 Task: Find connections with filter location Szentes with filter topic #Genderwith filter profile language Potuguese with filter current company YourStory Media with filter school Sagar Group (SIRT Bhopal) | Sagar Group of Institutions with filter industry Subdivision of Land with filter service category Product Marketing with filter keywords title Sales Associate
Action: Mouse moved to (481, 58)
Screenshot: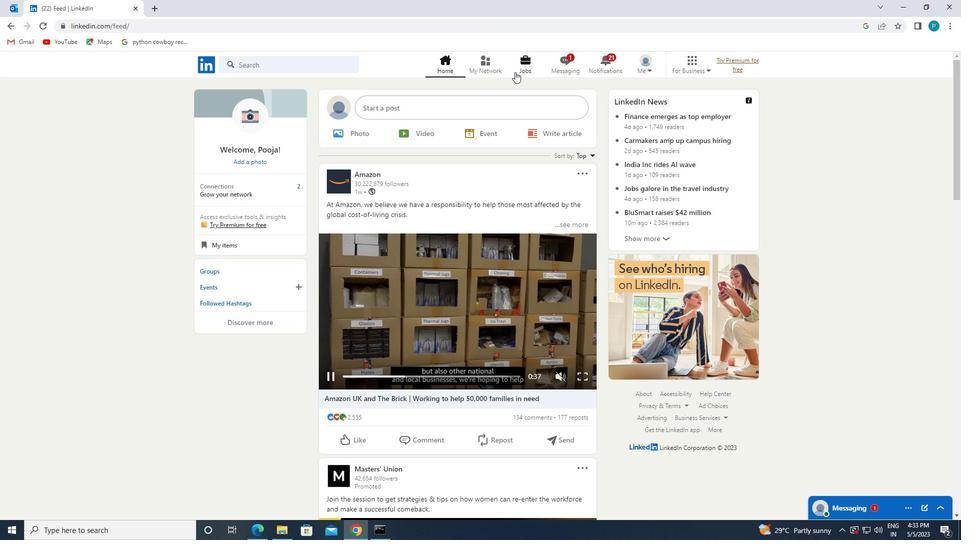 
Action: Mouse pressed left at (481, 58)
Screenshot: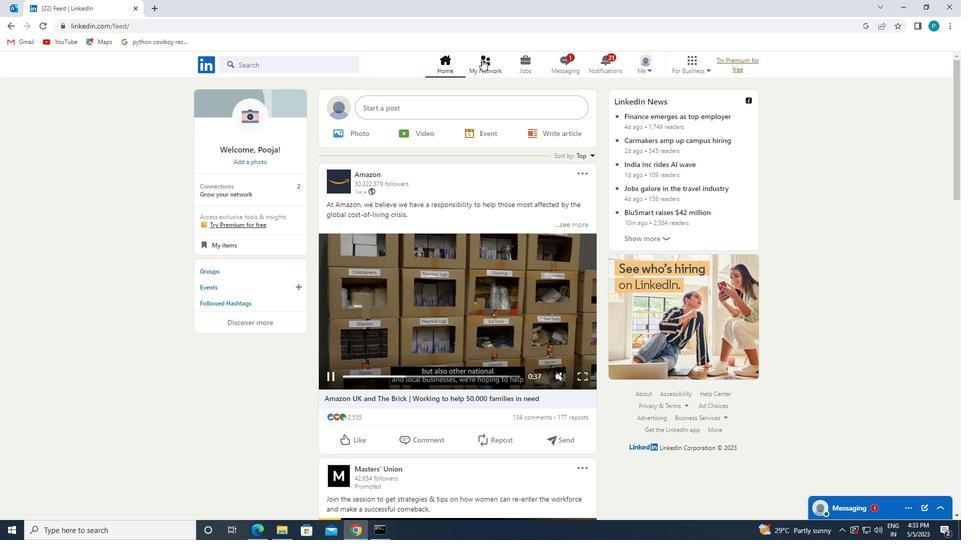 
Action: Mouse moved to (300, 113)
Screenshot: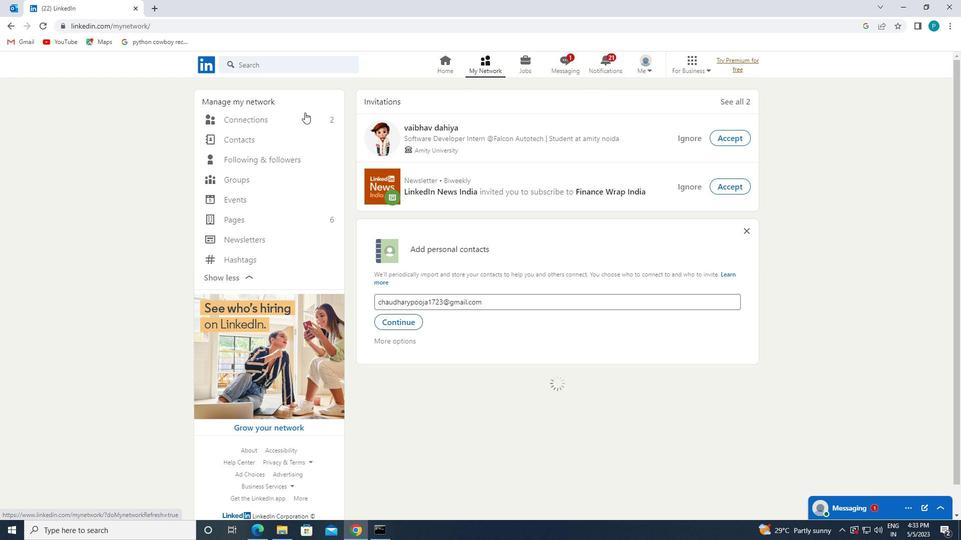 
Action: Mouse pressed left at (300, 113)
Screenshot: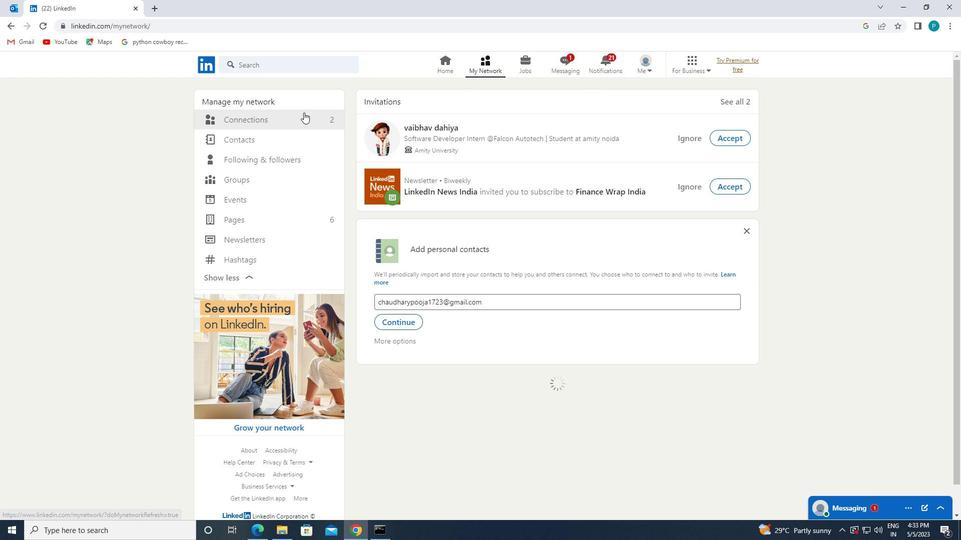 
Action: Mouse moved to (537, 120)
Screenshot: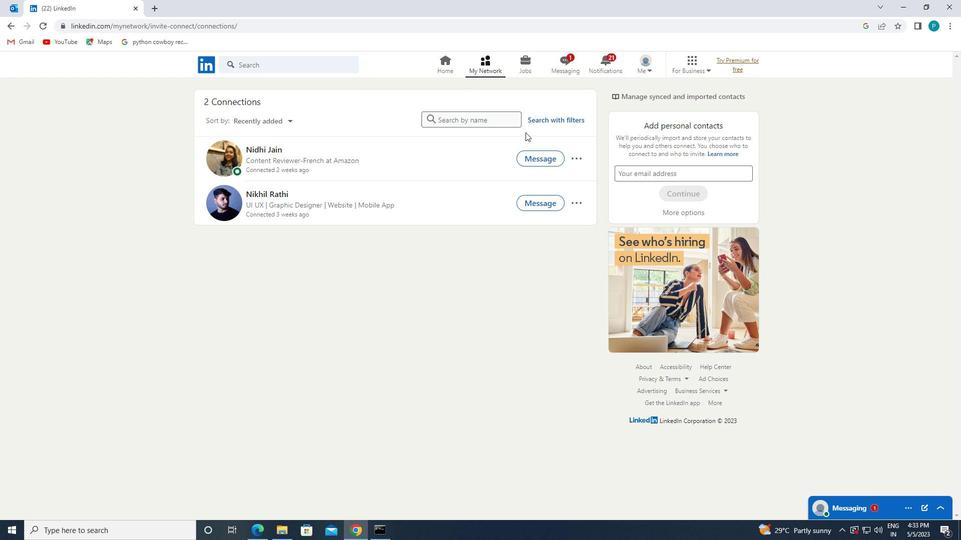 
Action: Mouse pressed left at (537, 120)
Screenshot: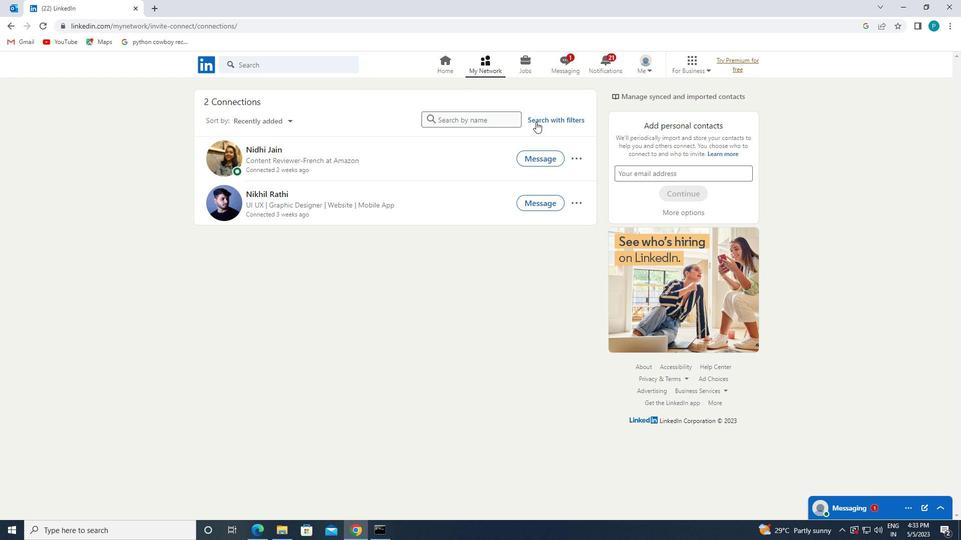 
Action: Mouse moved to (509, 91)
Screenshot: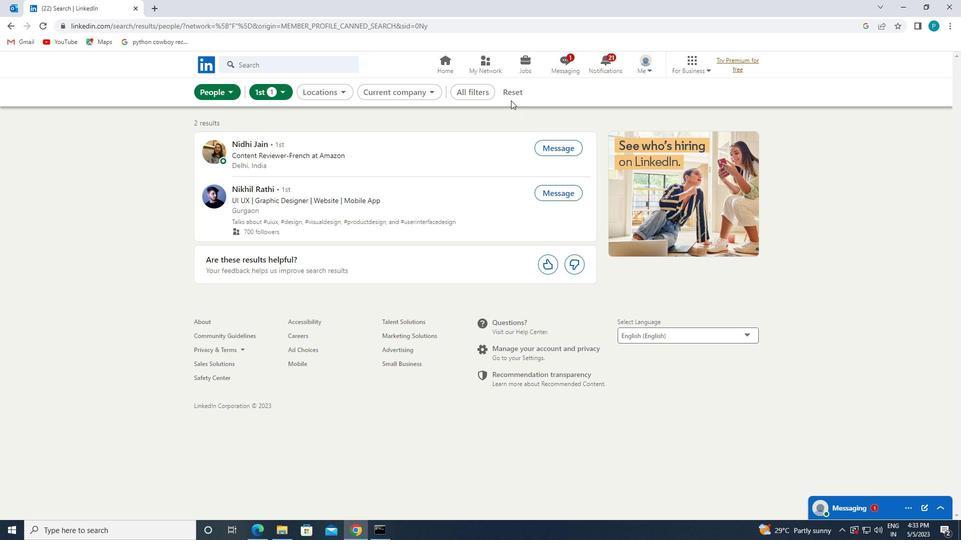 
Action: Mouse pressed left at (509, 91)
Screenshot: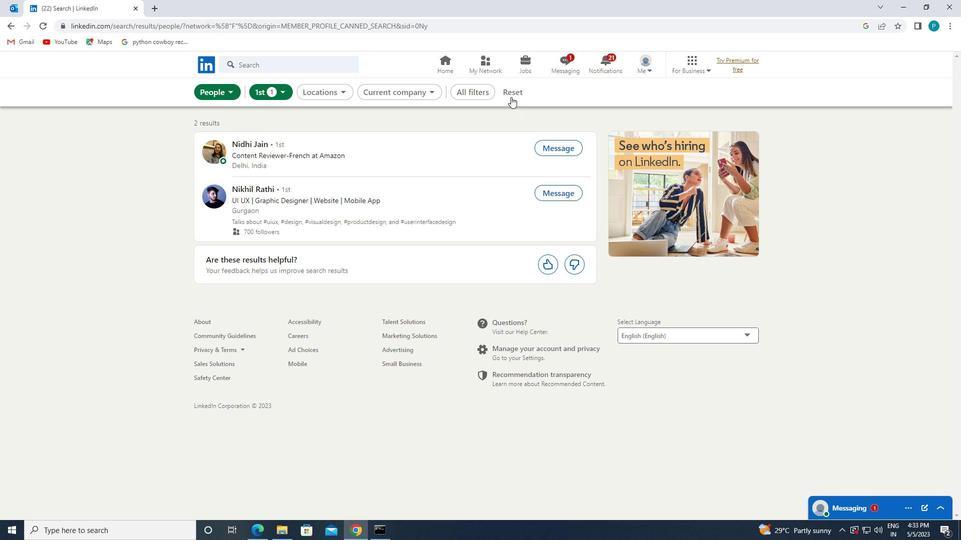 
Action: Mouse moved to (500, 88)
Screenshot: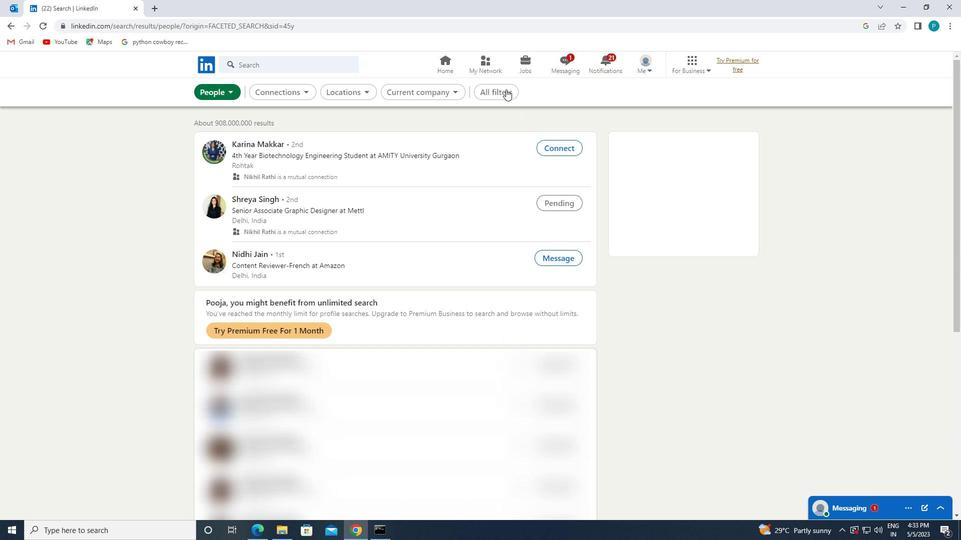 
Action: Mouse pressed left at (500, 88)
Screenshot: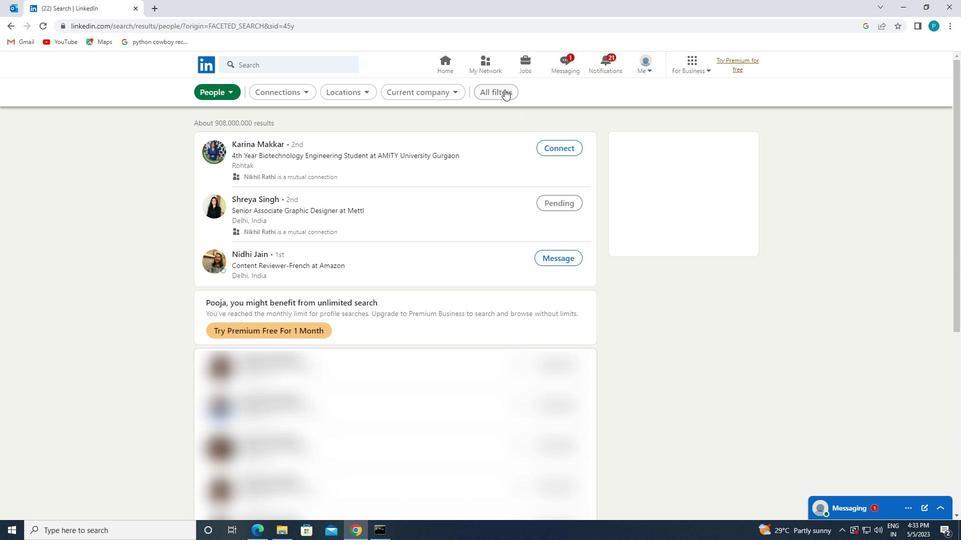 
Action: Mouse moved to (867, 386)
Screenshot: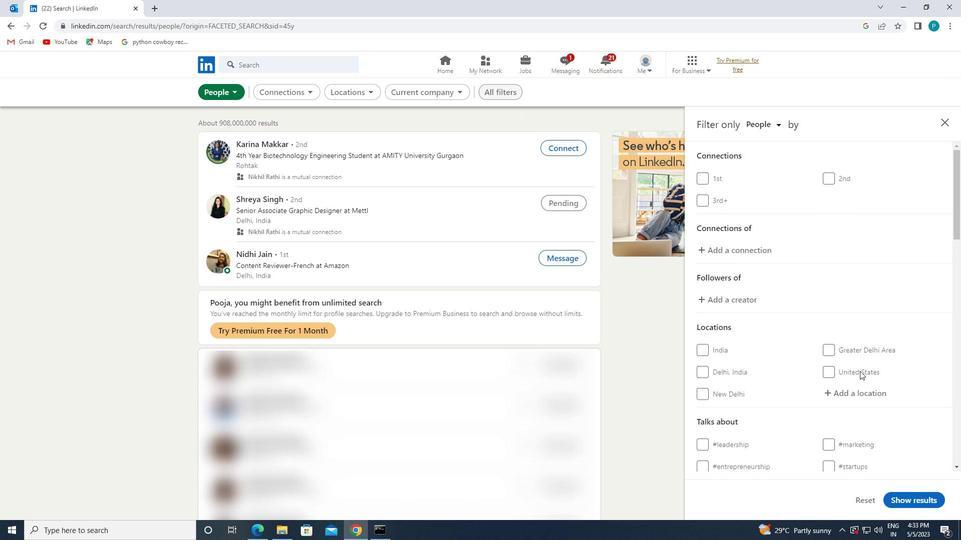 
Action: Mouse scrolled (867, 386) with delta (0, 0)
Screenshot: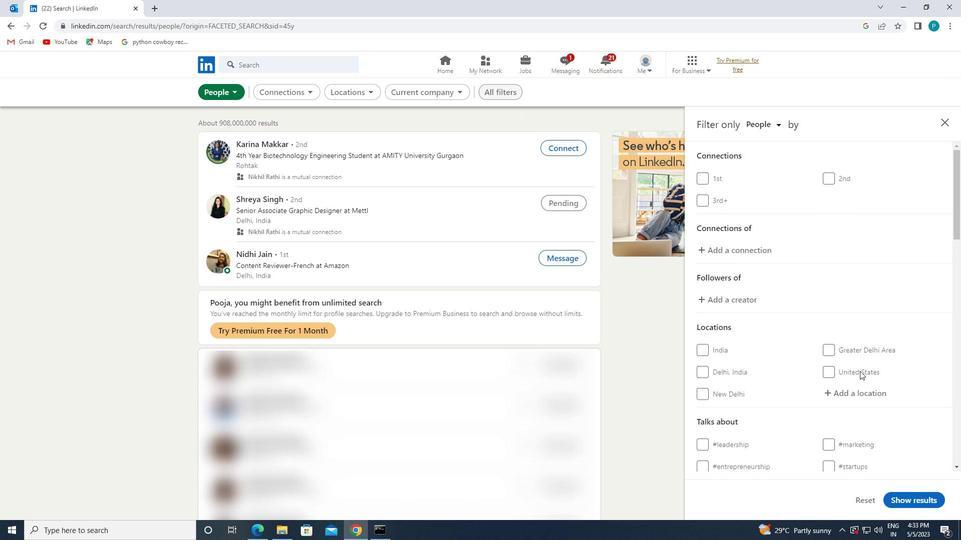 
Action: Mouse moved to (868, 387)
Screenshot: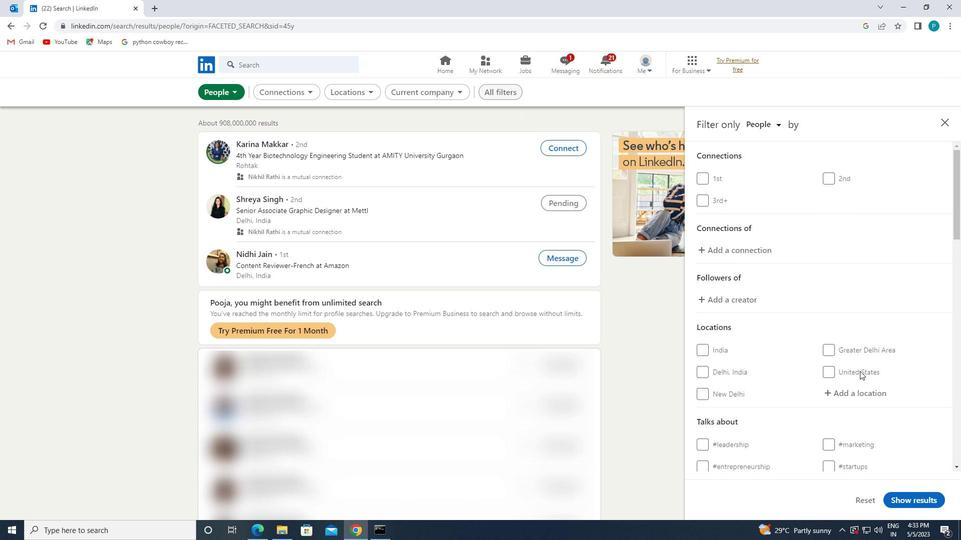 
Action: Mouse scrolled (868, 386) with delta (0, 0)
Screenshot: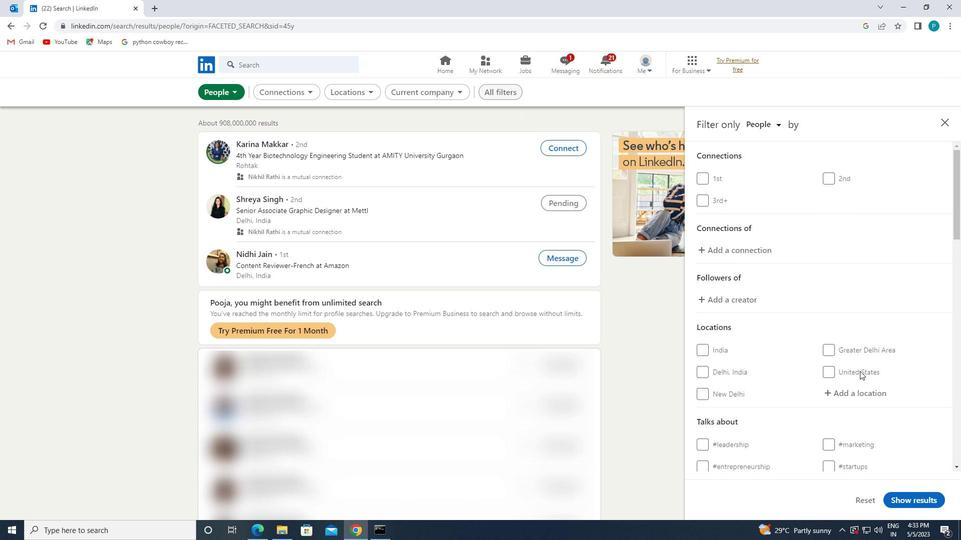 
Action: Mouse scrolled (868, 386) with delta (0, 0)
Screenshot: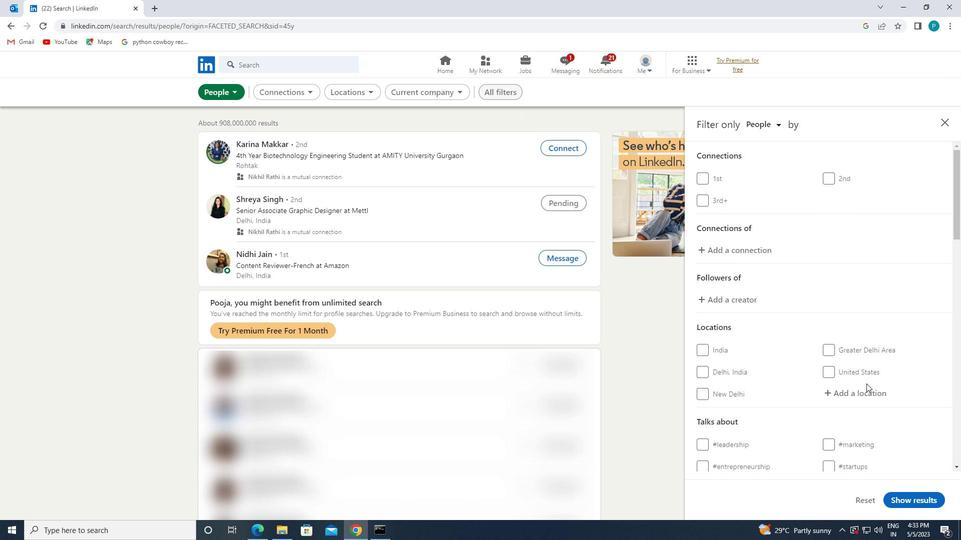 
Action: Mouse moved to (837, 242)
Screenshot: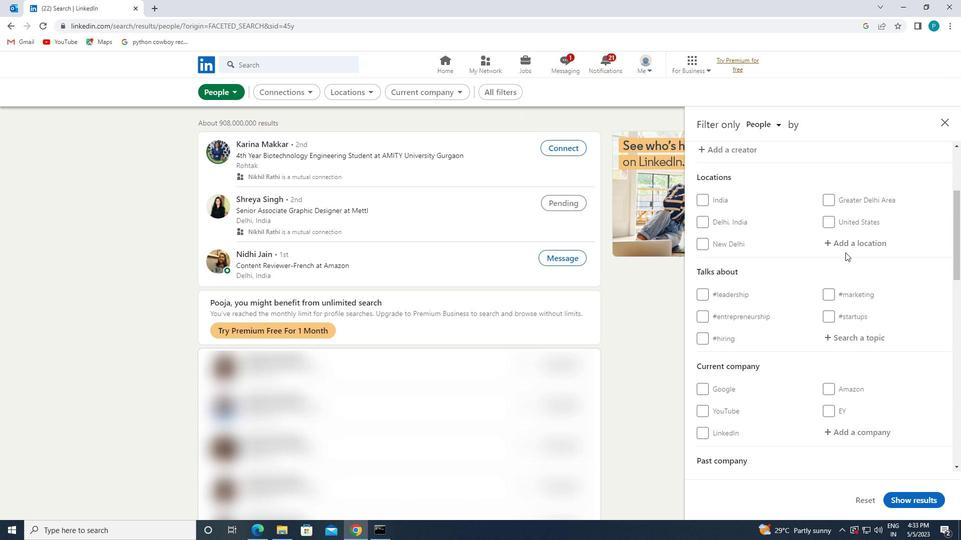 
Action: Mouse pressed left at (837, 242)
Screenshot: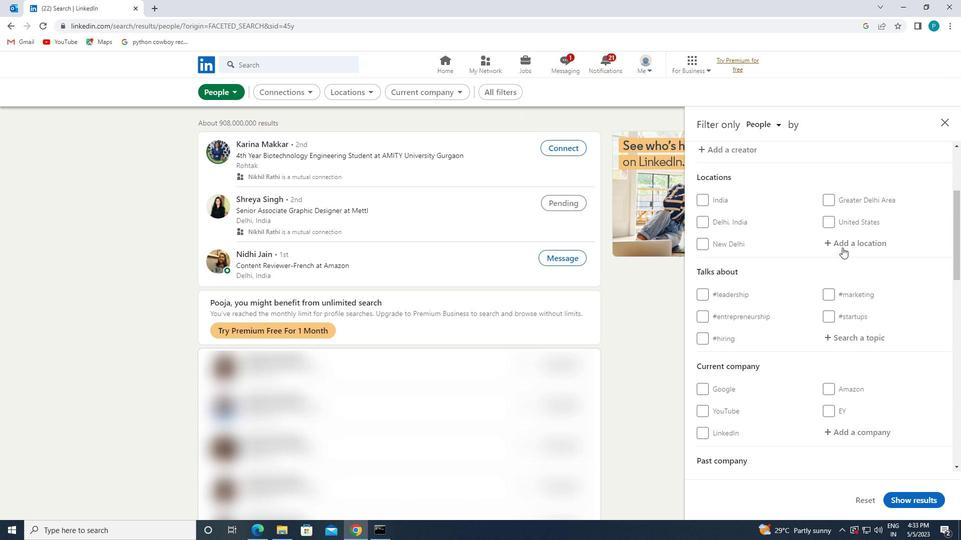 
Action: Mouse moved to (837, 242)
Screenshot: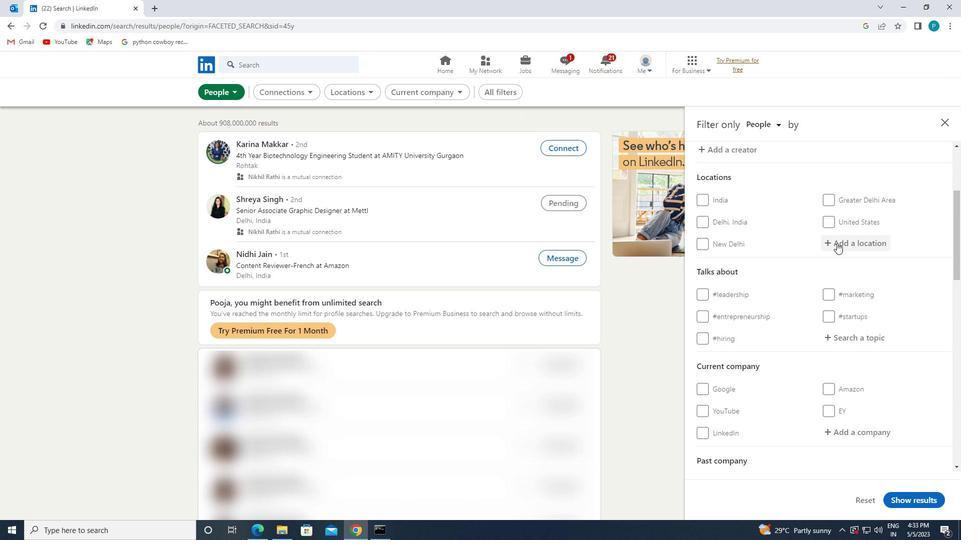 
Action: Key pressed <Key.caps_lock>s<Key.caps_lock>zentes
Screenshot: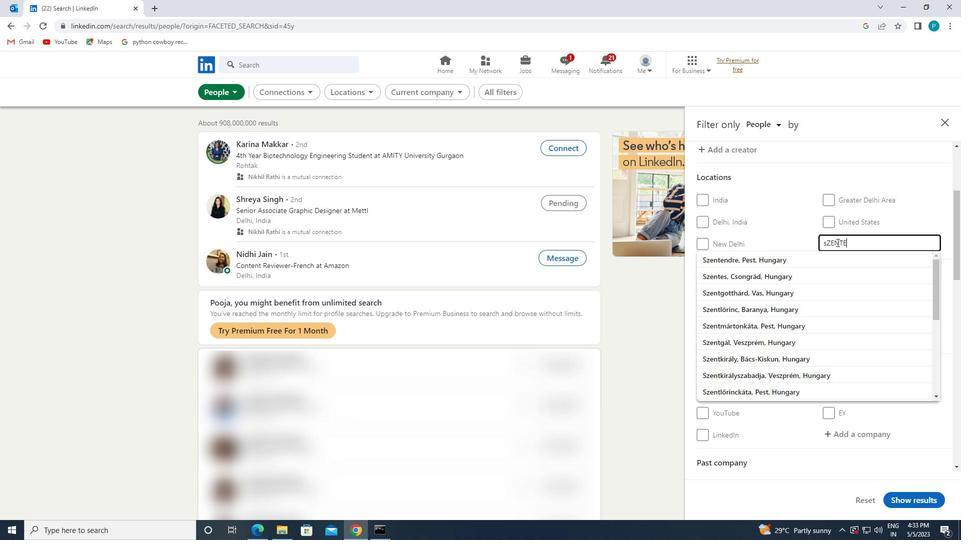 
Action: Mouse moved to (859, 263)
Screenshot: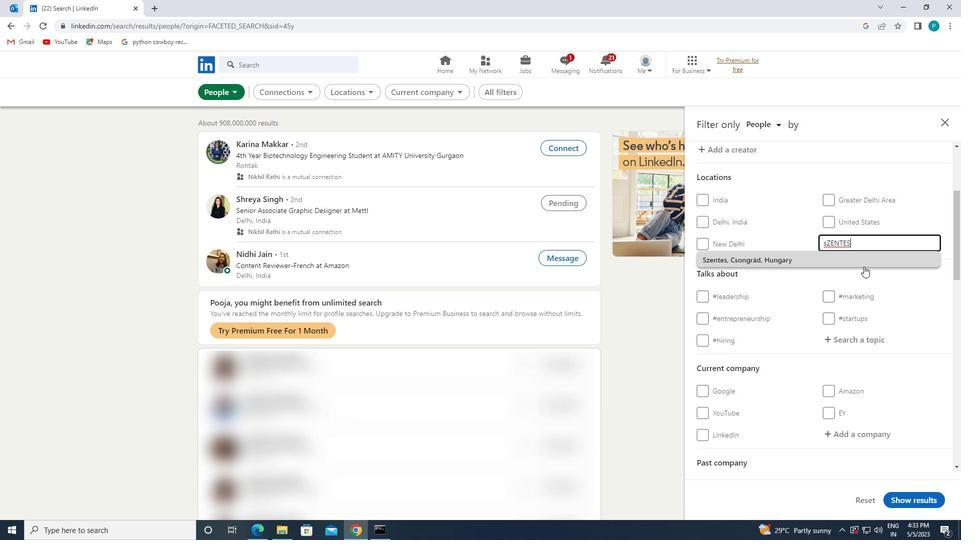 
Action: Mouse pressed left at (859, 263)
Screenshot: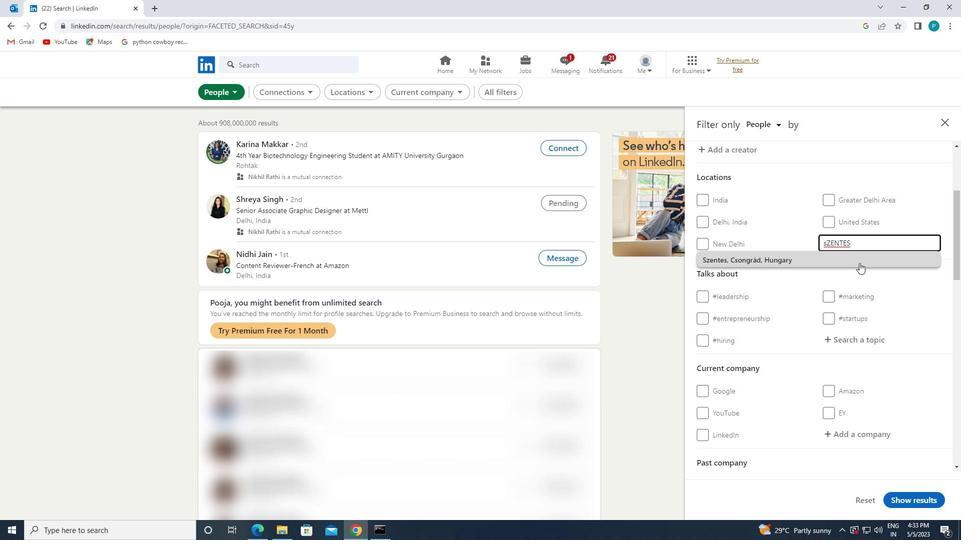 
Action: Mouse moved to (863, 274)
Screenshot: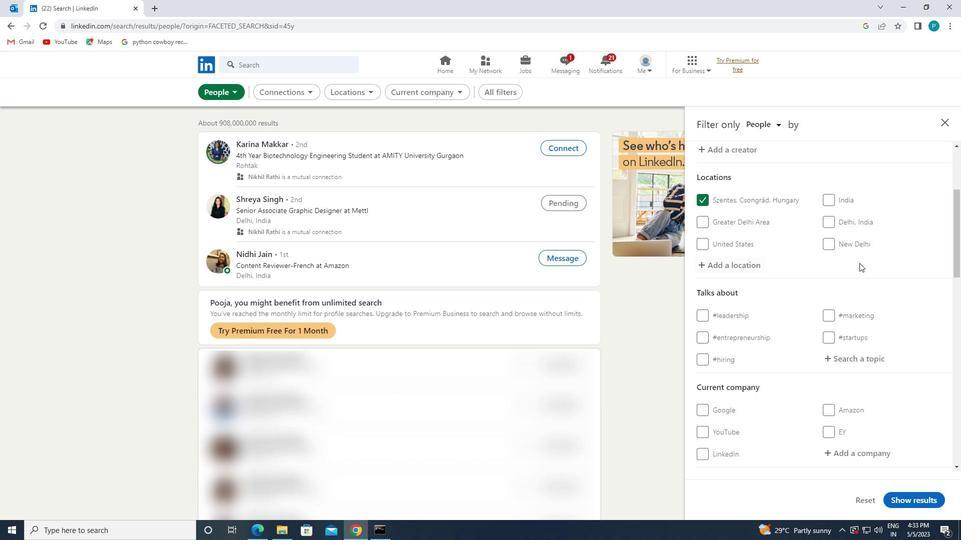 
Action: Mouse scrolled (863, 273) with delta (0, 0)
Screenshot: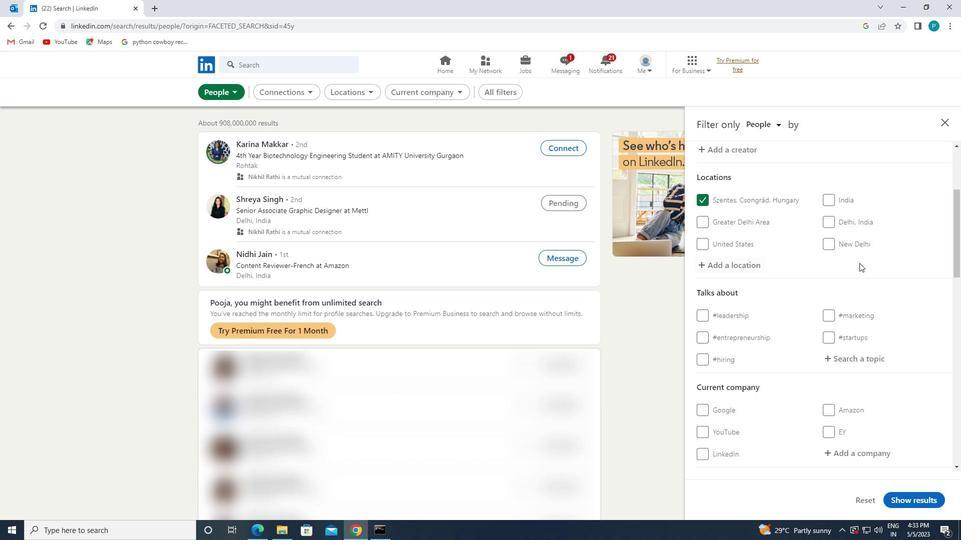 
Action: Mouse moved to (864, 274)
Screenshot: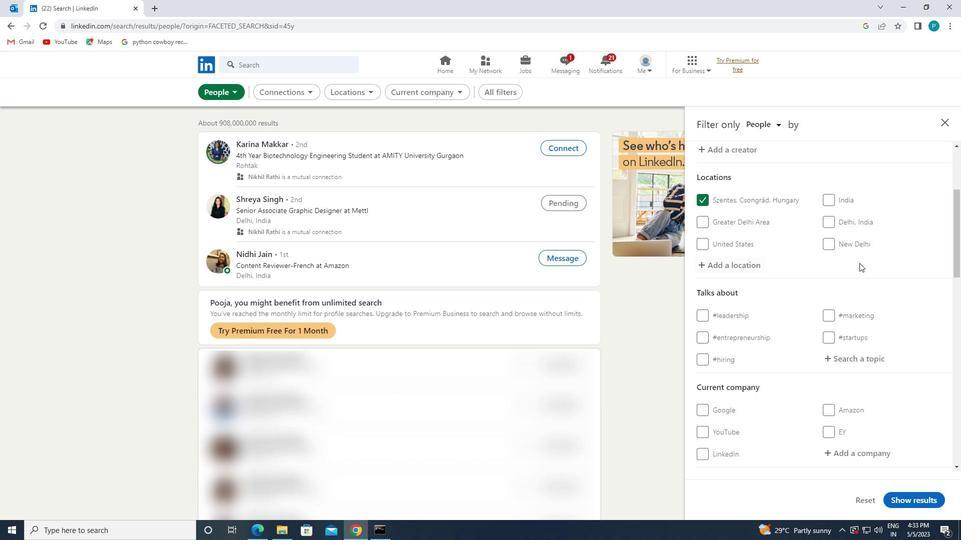 
Action: Mouse scrolled (864, 274) with delta (0, 0)
Screenshot: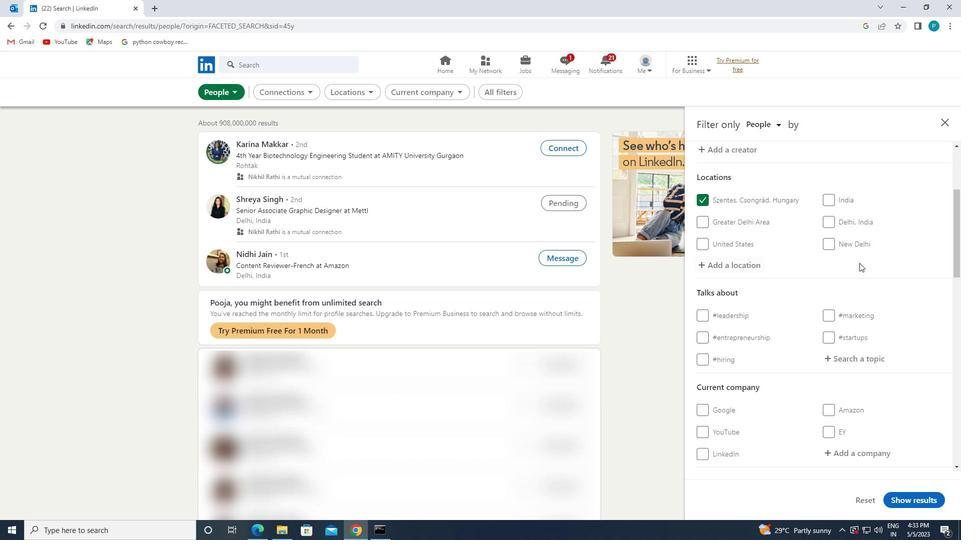
Action: Mouse moved to (864, 275)
Screenshot: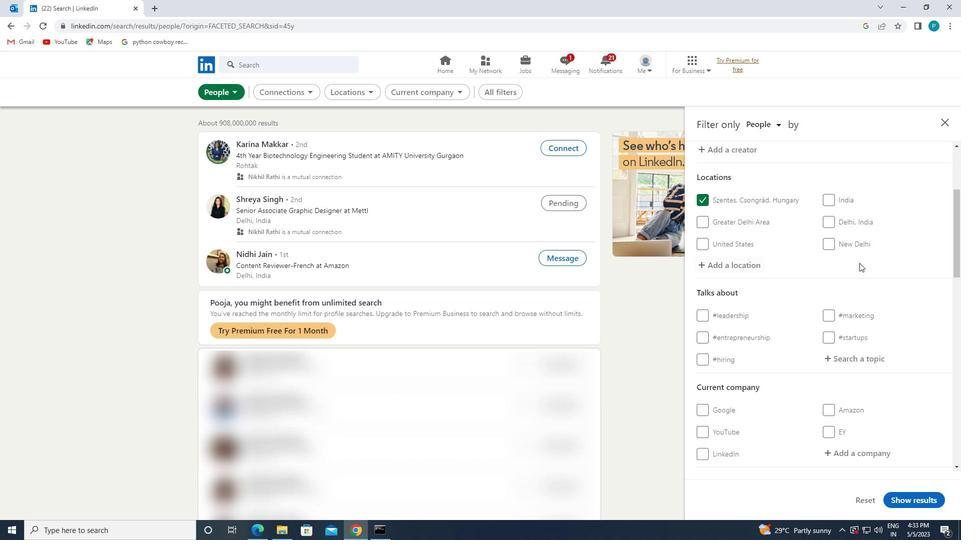 
Action: Mouse scrolled (864, 274) with delta (0, 0)
Screenshot: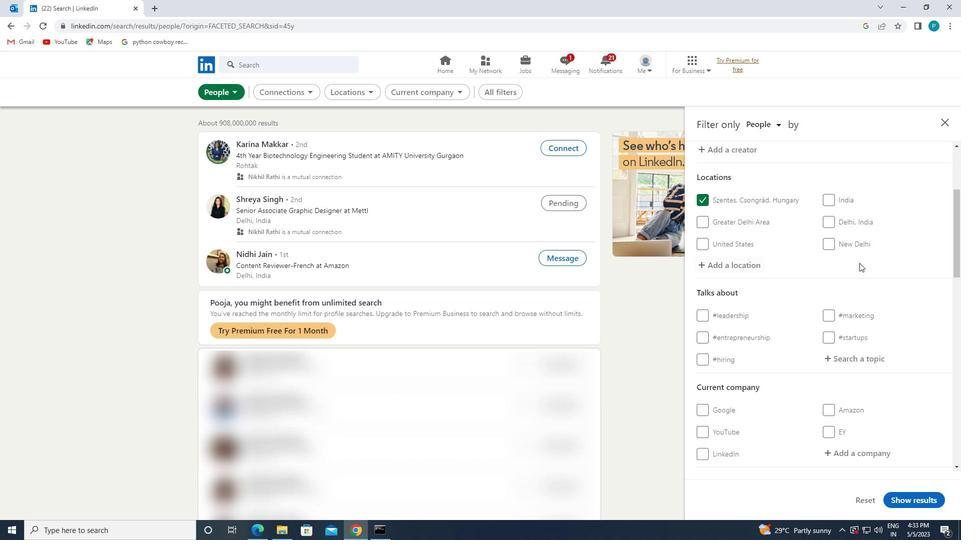 
Action: Mouse moved to (838, 213)
Screenshot: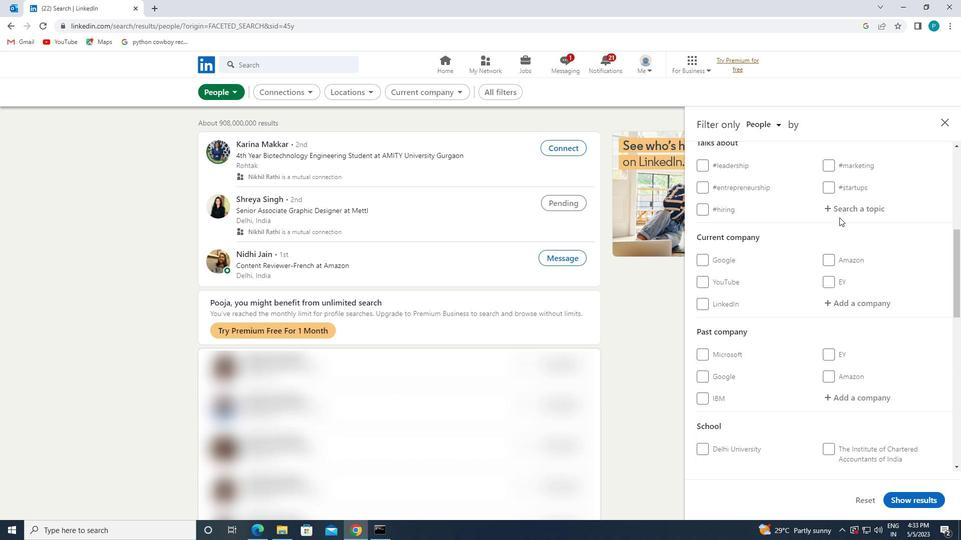 
Action: Mouse pressed left at (838, 213)
Screenshot: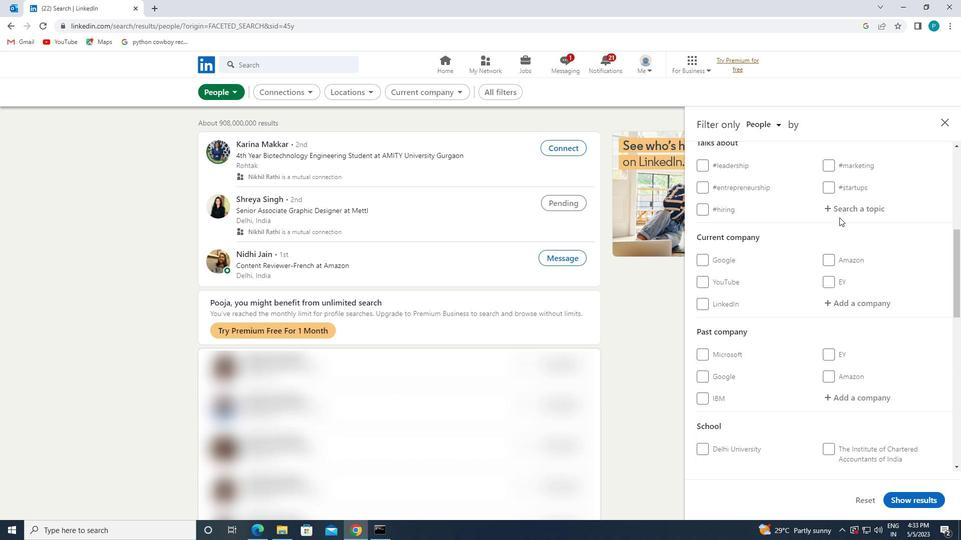 
Action: Key pressed <Key.shift>#<Key.caps_lock>G<Key.caps_lock>ENDER
Screenshot: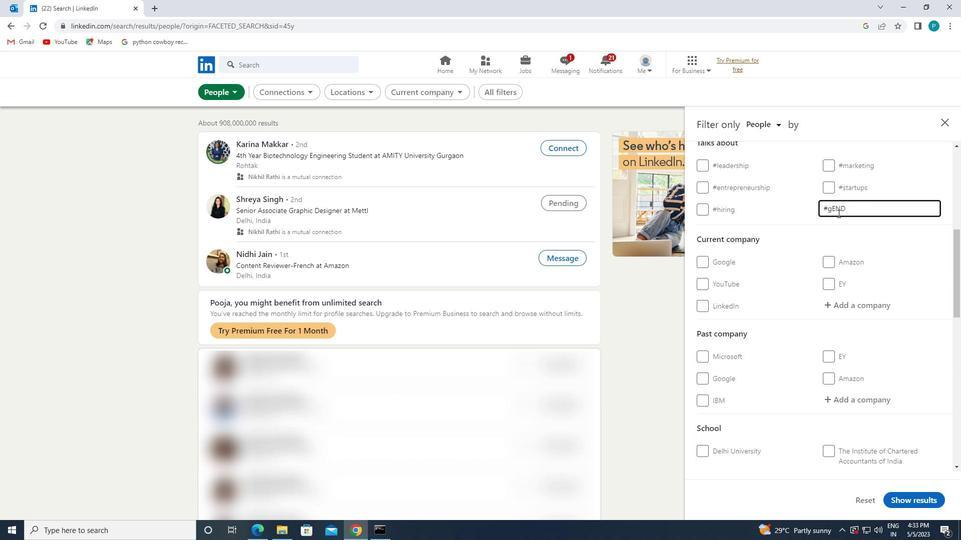 
Action: Mouse moved to (855, 218)
Screenshot: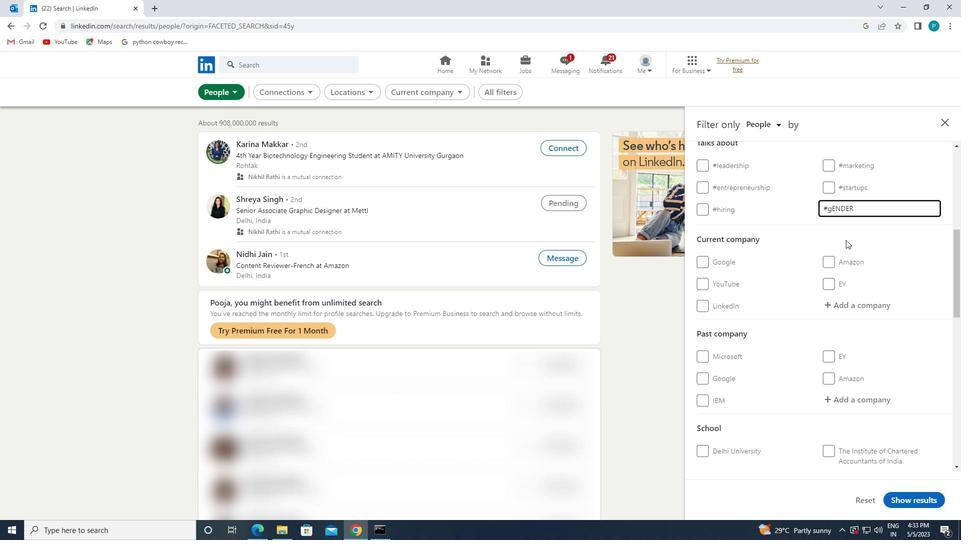 
Action: Key pressed <Key.backspace><Key.backspace><Key.backspace><Key.backspace><Key.backspace><Key.backspace>G<Key.caps_lock>ENDER
Screenshot: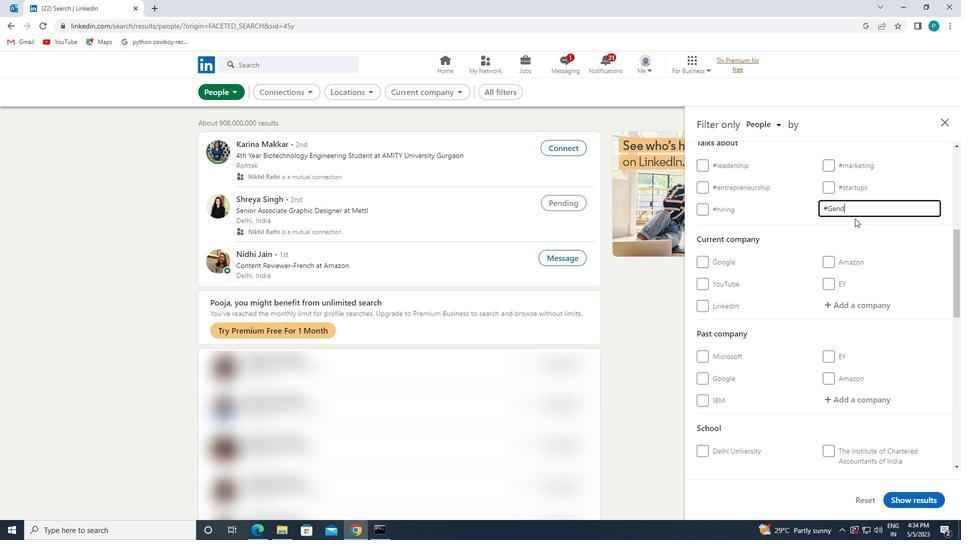 
Action: Mouse moved to (856, 223)
Screenshot: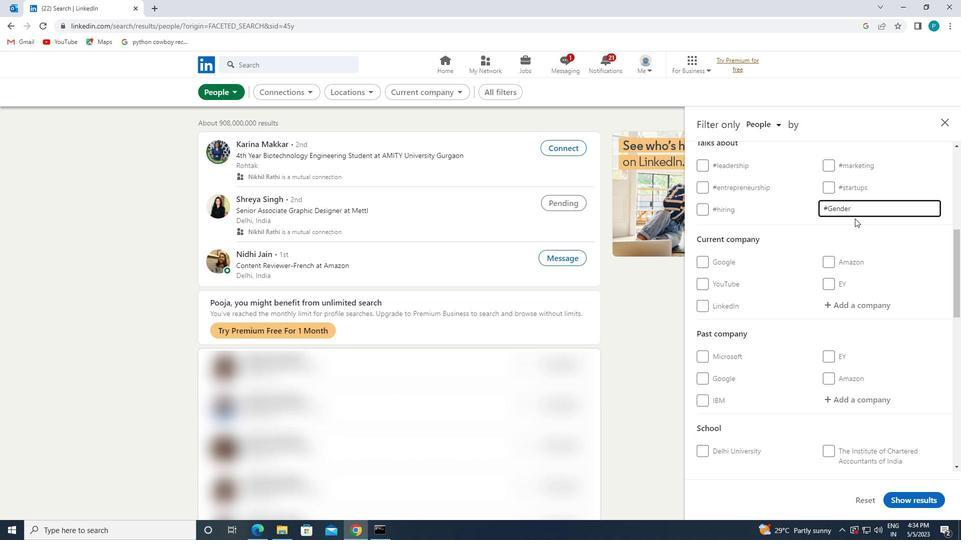 
Action: Mouse scrolled (856, 223) with delta (0, 0)
Screenshot: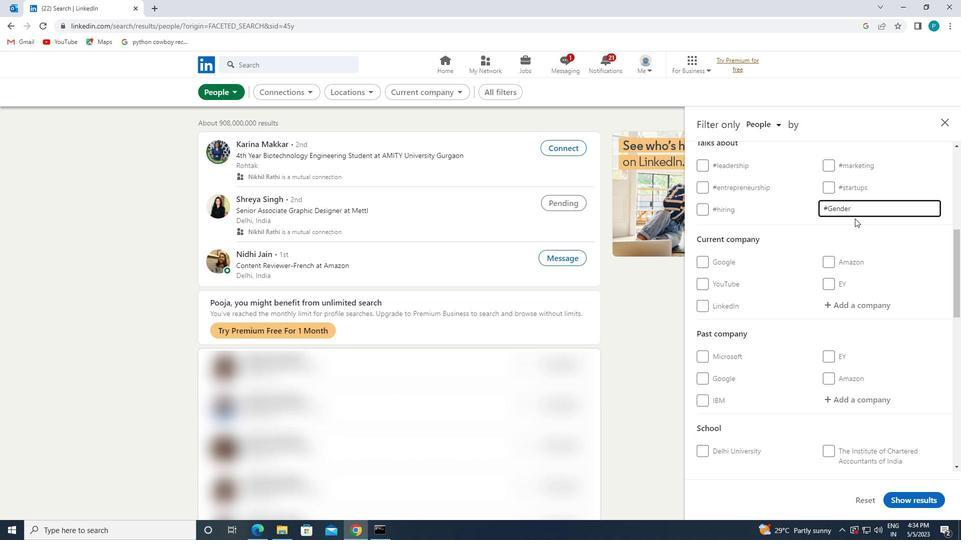 
Action: Mouse moved to (856, 228)
Screenshot: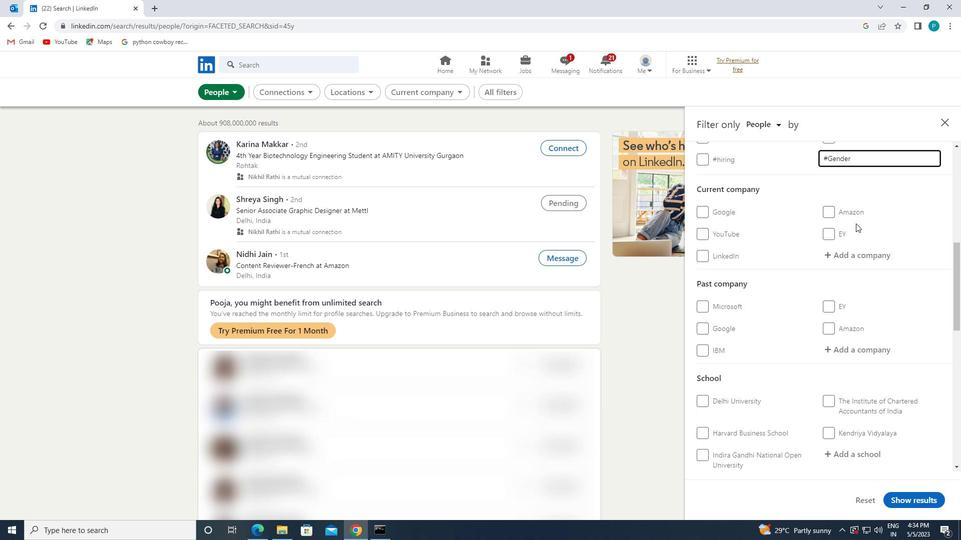 
Action: Mouse scrolled (856, 228) with delta (0, 0)
Screenshot: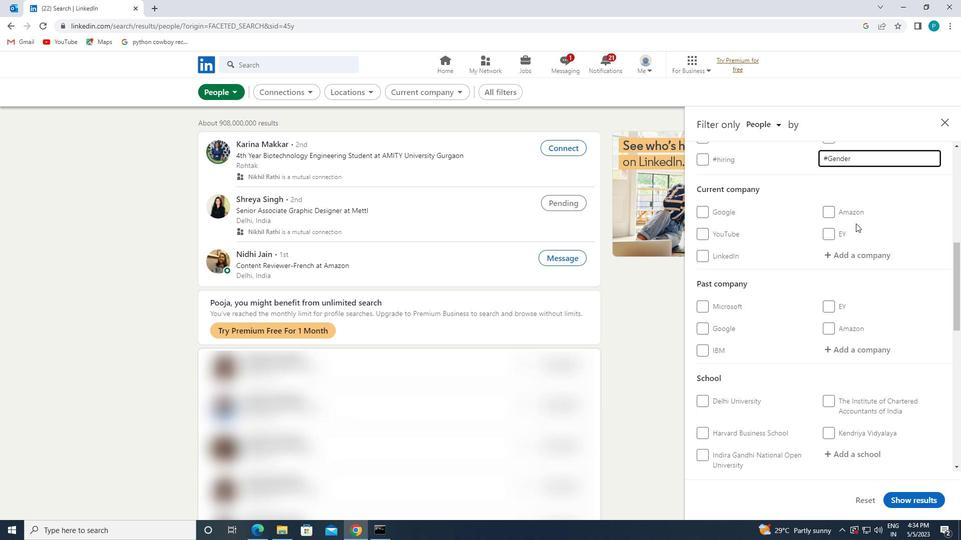 
Action: Mouse scrolled (856, 228) with delta (0, 0)
Screenshot: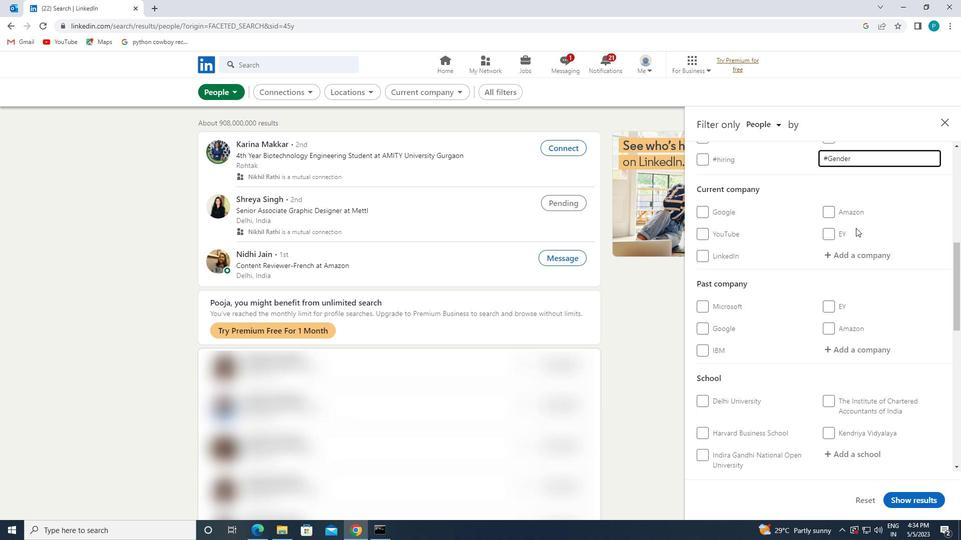 
Action: Mouse moved to (852, 273)
Screenshot: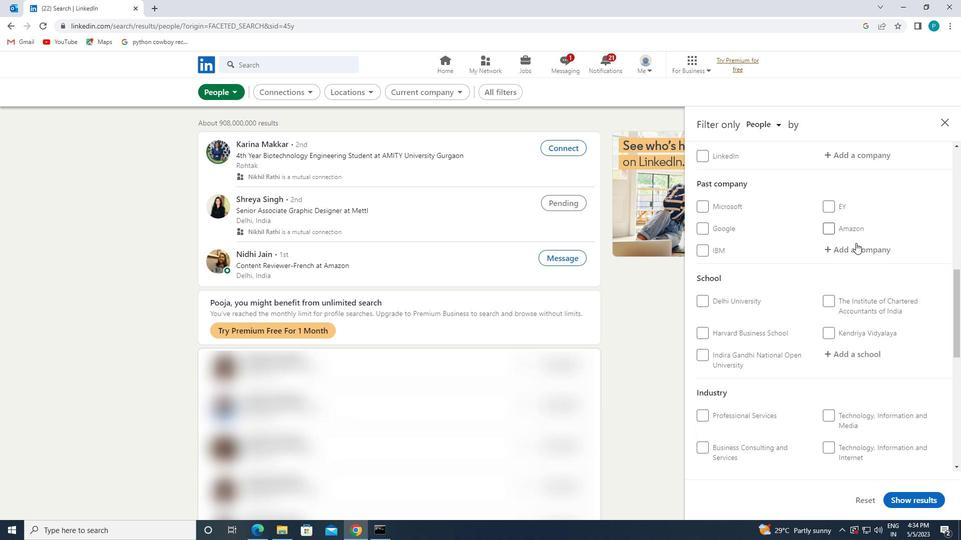 
Action: Mouse scrolled (852, 273) with delta (0, 0)
Screenshot: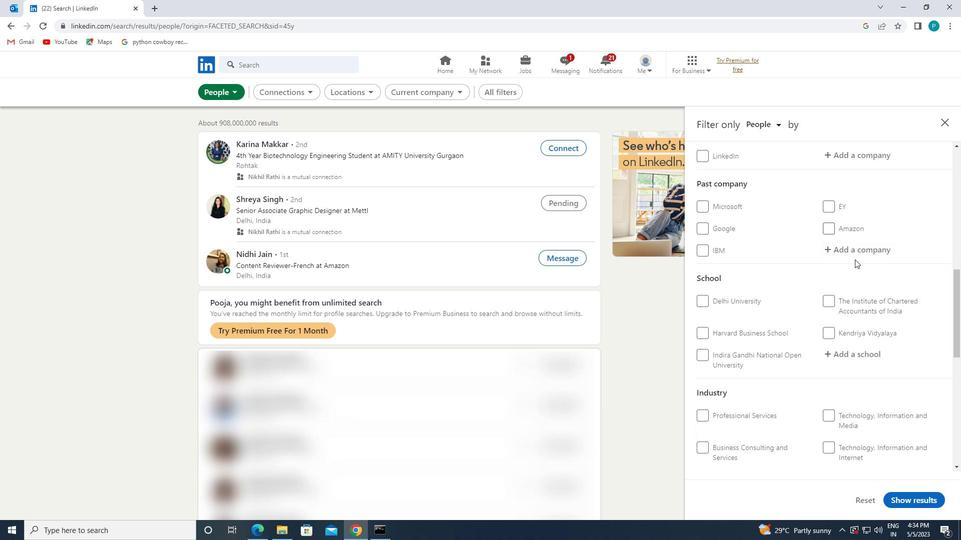 
Action: Mouse moved to (823, 329)
Screenshot: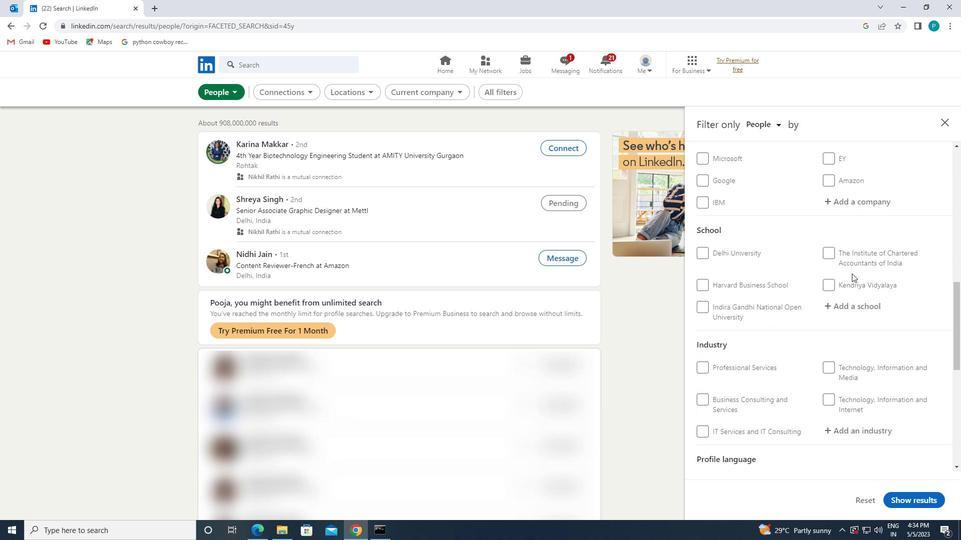 
Action: Mouse scrolled (823, 328) with delta (0, 0)
Screenshot: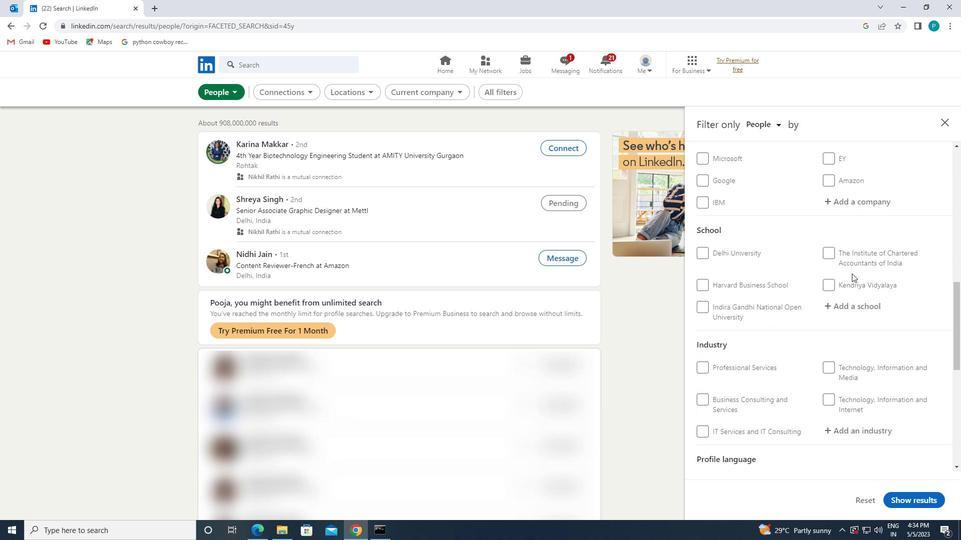 
Action: Mouse moved to (823, 329)
Screenshot: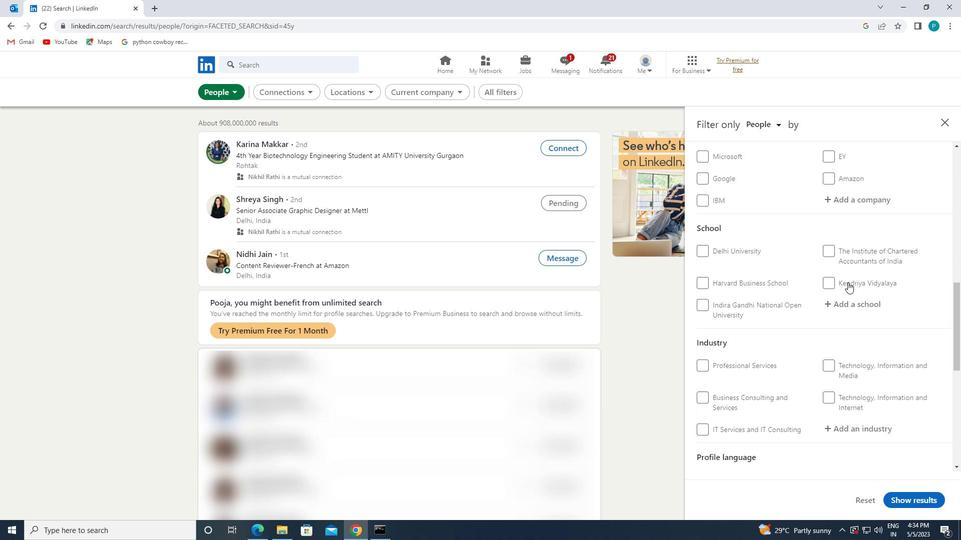 
Action: Mouse scrolled (823, 329) with delta (0, 0)
Screenshot: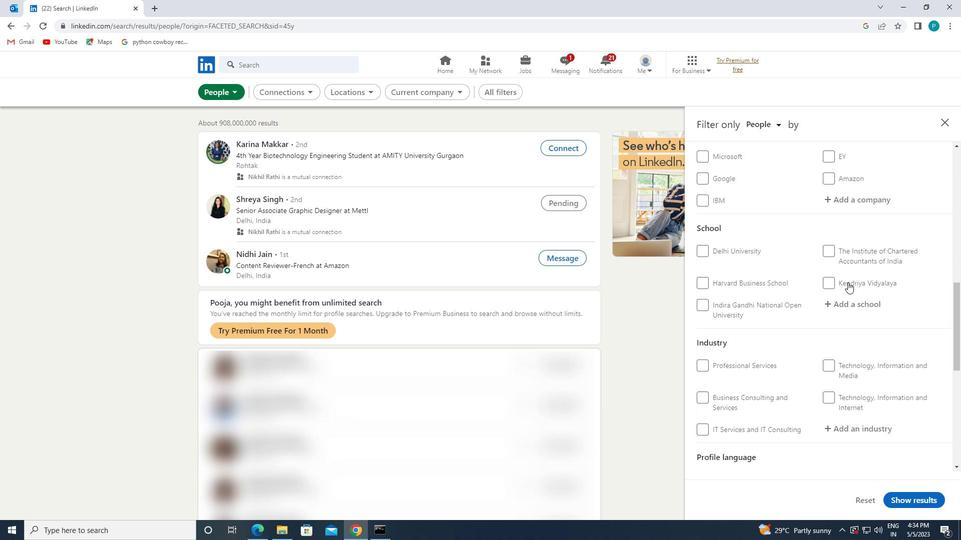 
Action: Mouse scrolled (823, 329) with delta (0, 0)
Screenshot: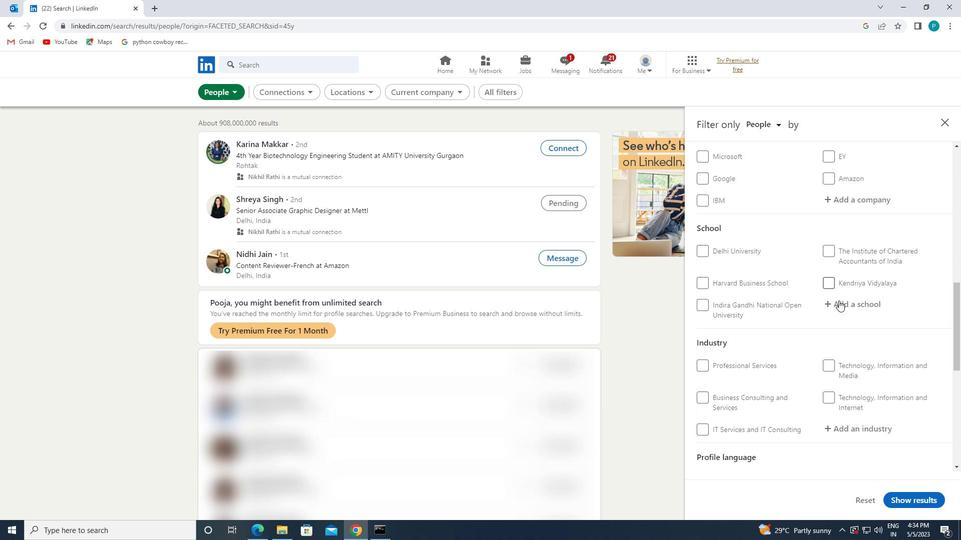 
Action: Mouse moved to (853, 348)
Screenshot: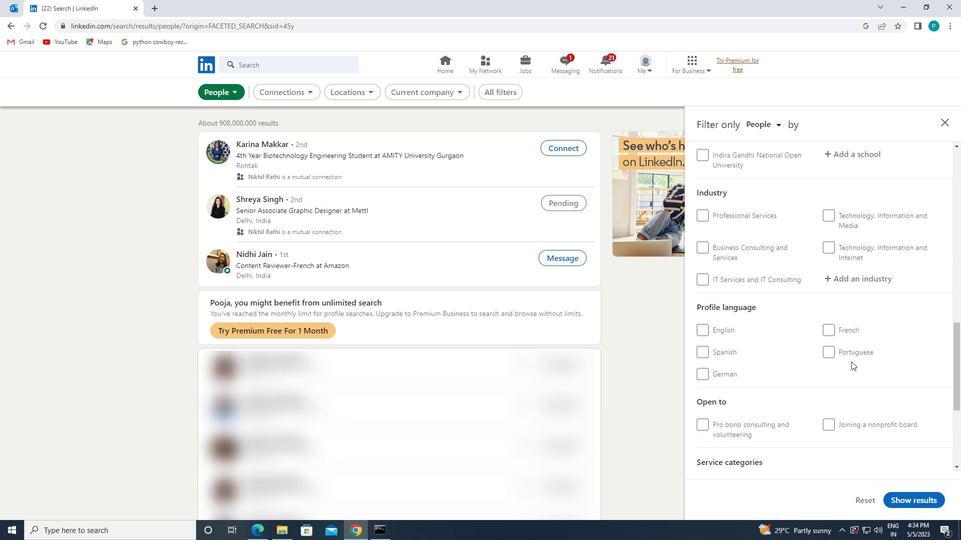 
Action: Mouse pressed left at (853, 348)
Screenshot: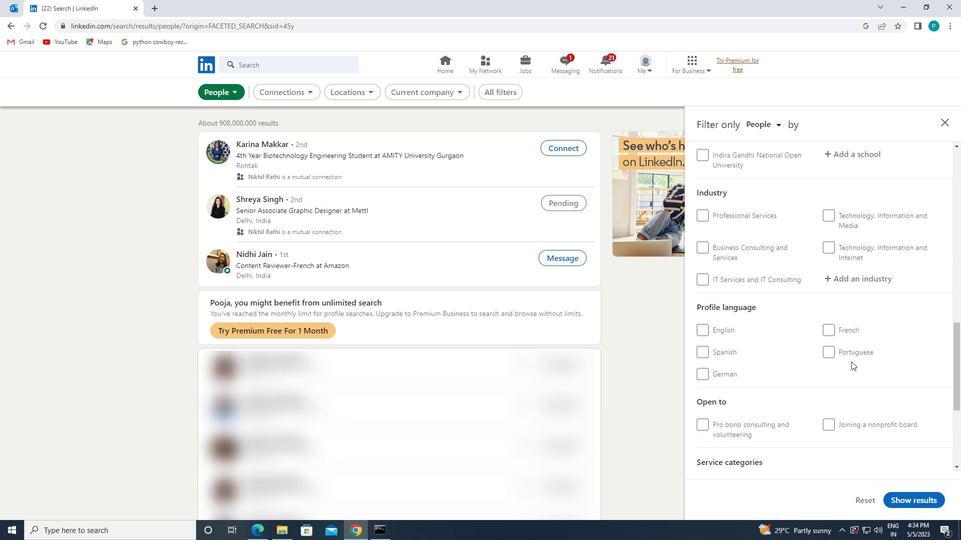 
Action: Mouse moved to (861, 320)
Screenshot: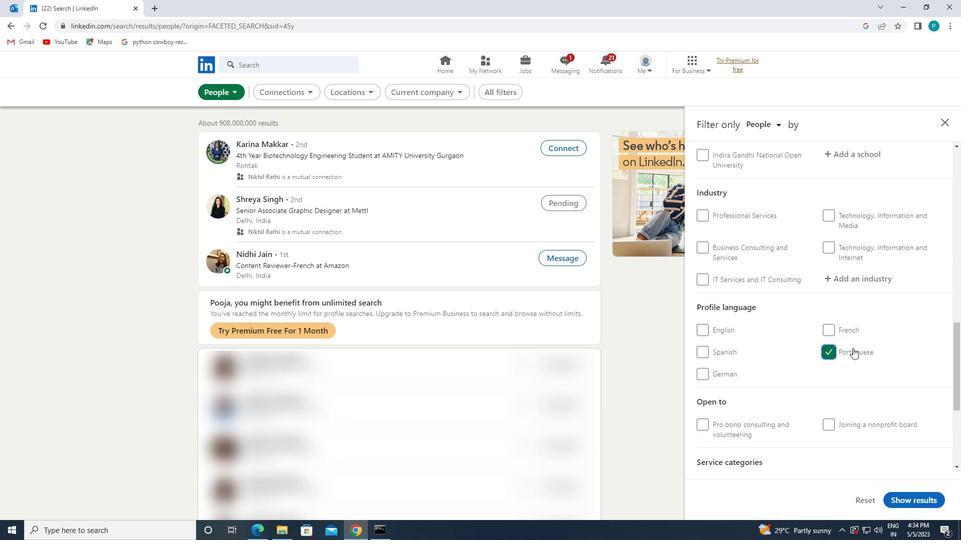 
Action: Mouse scrolled (861, 320) with delta (0, 0)
Screenshot: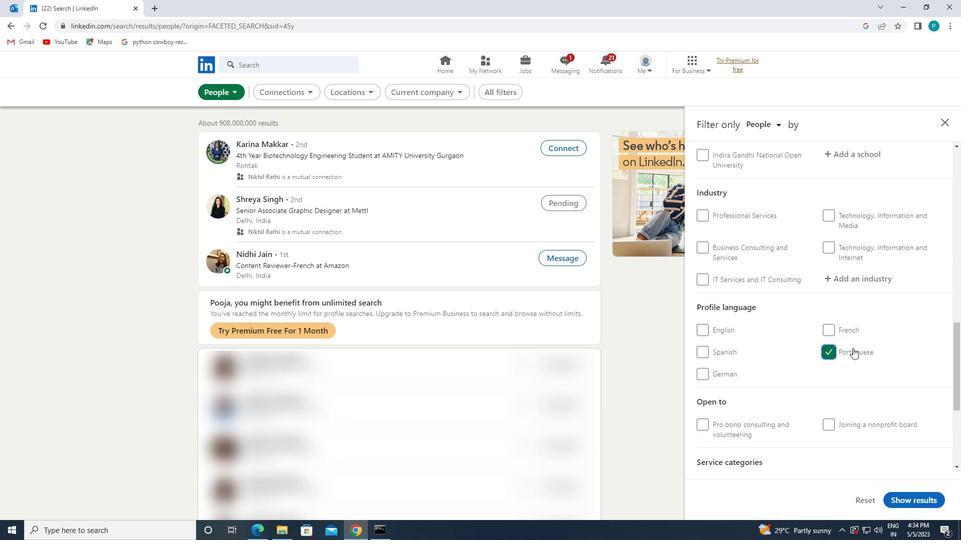 
Action: Mouse moved to (861, 318)
Screenshot: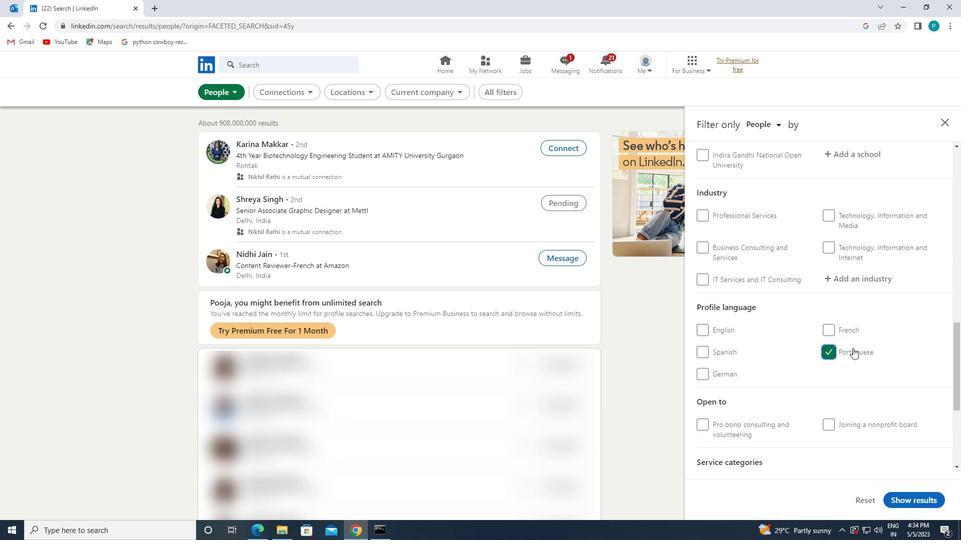 
Action: Mouse scrolled (861, 319) with delta (0, 0)
Screenshot: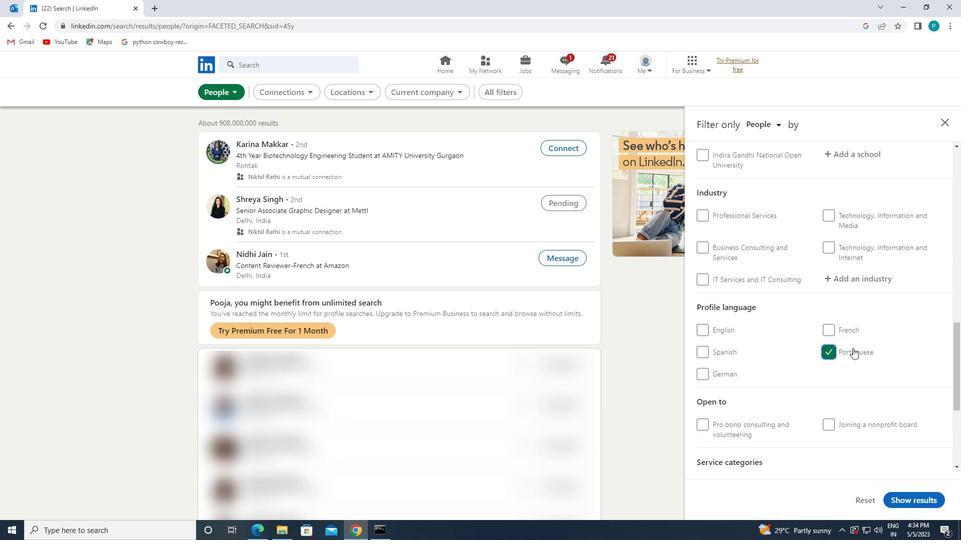 
Action: Mouse moved to (861, 313)
Screenshot: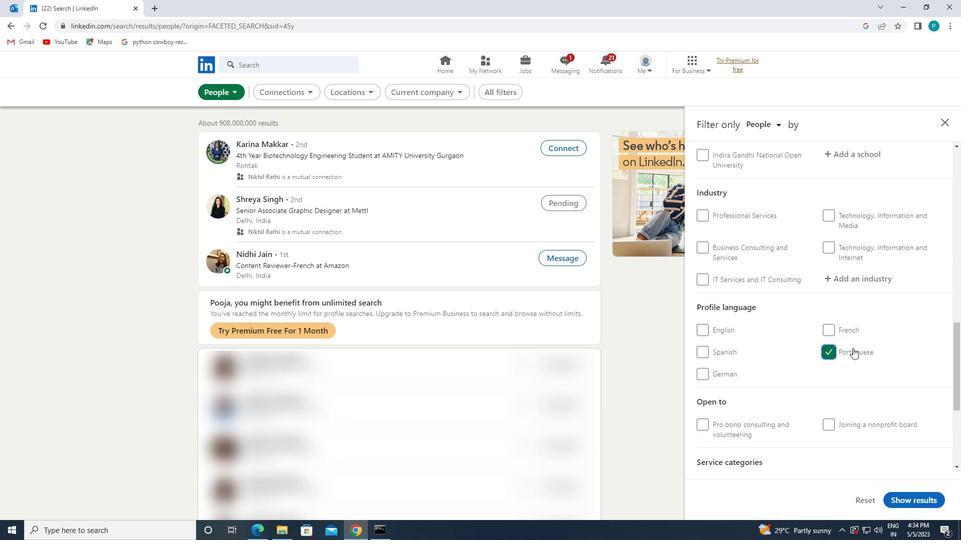 
Action: Mouse scrolled (861, 314) with delta (0, 0)
Screenshot: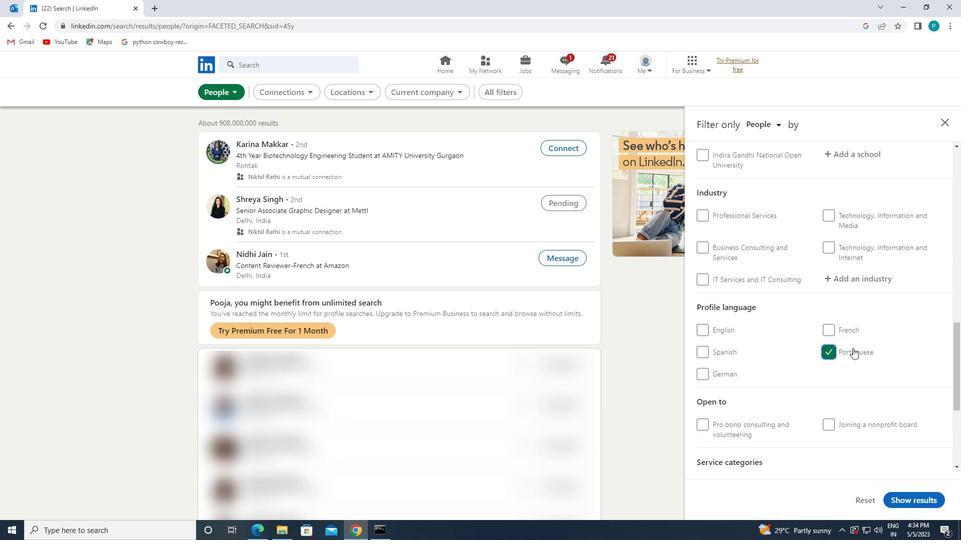 
Action: Mouse moved to (865, 283)
Screenshot: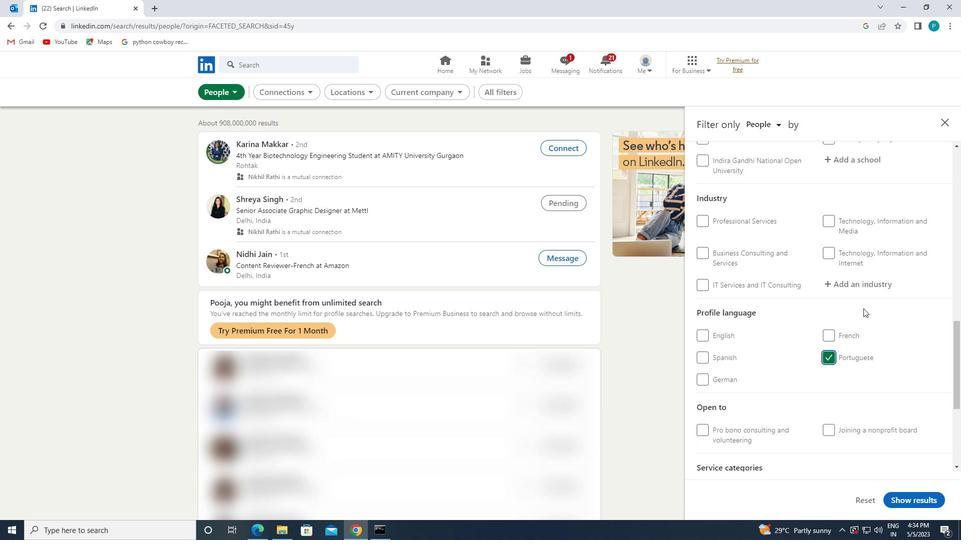 
Action: Mouse scrolled (865, 284) with delta (0, 0)
Screenshot: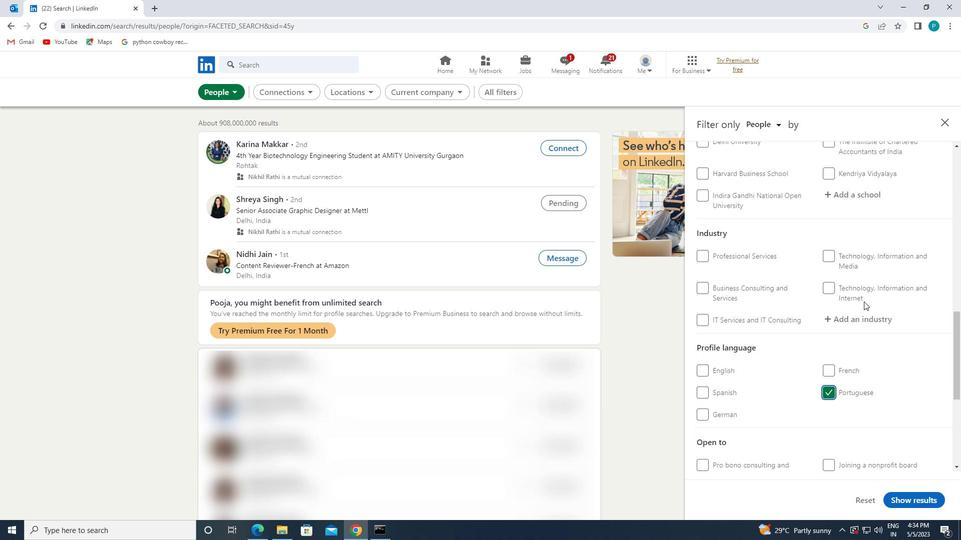
Action: Mouse moved to (865, 282)
Screenshot: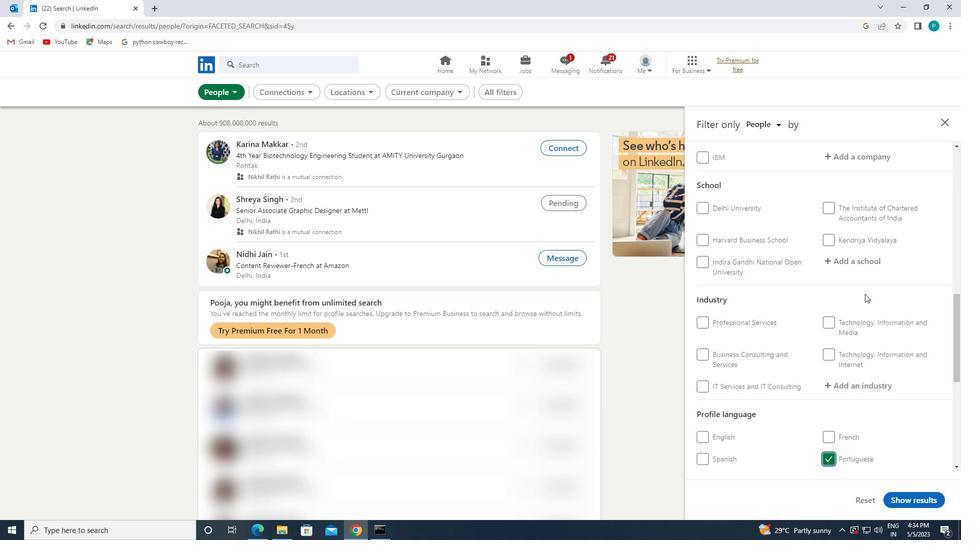 
Action: Mouse scrolled (865, 282) with delta (0, 0)
Screenshot: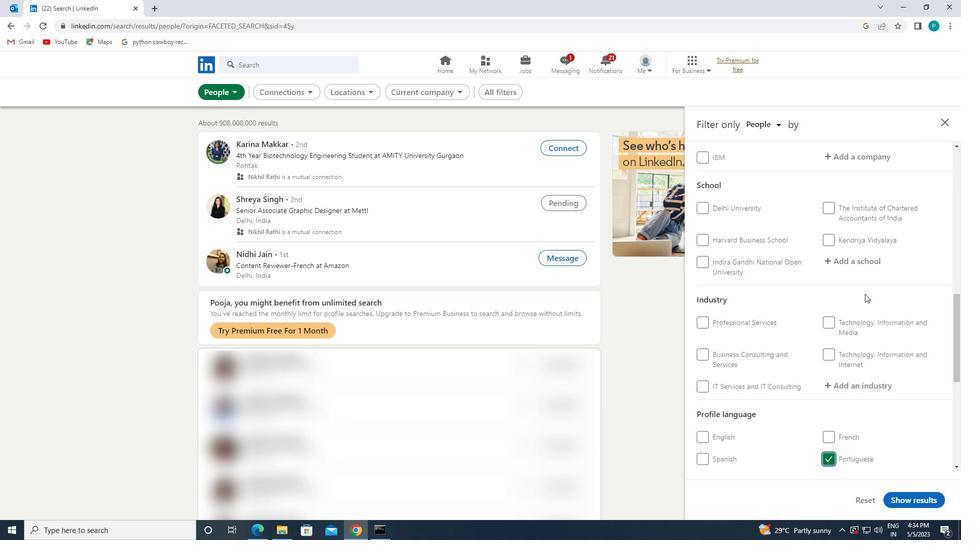 
Action: Mouse moved to (865, 282)
Screenshot: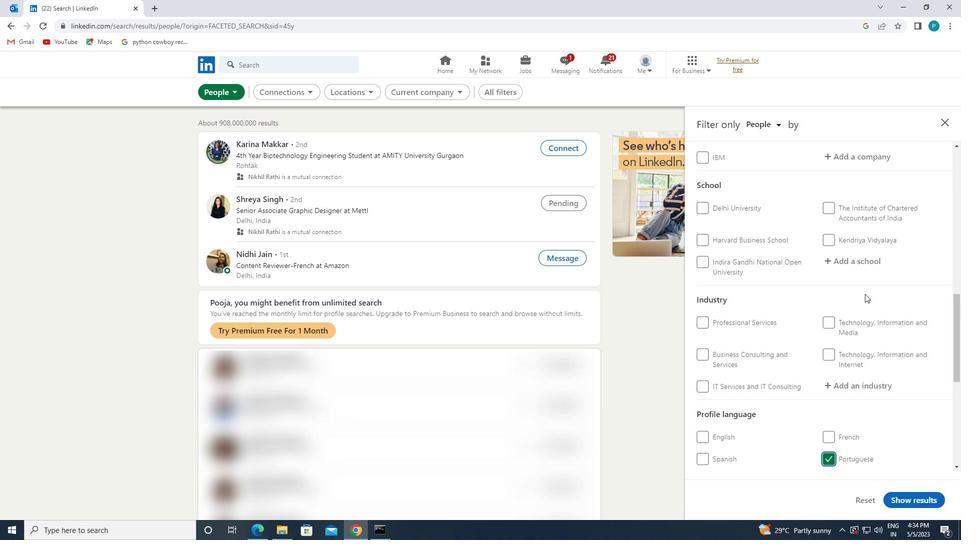 
Action: Mouse scrolled (865, 282) with delta (0, 0)
Screenshot: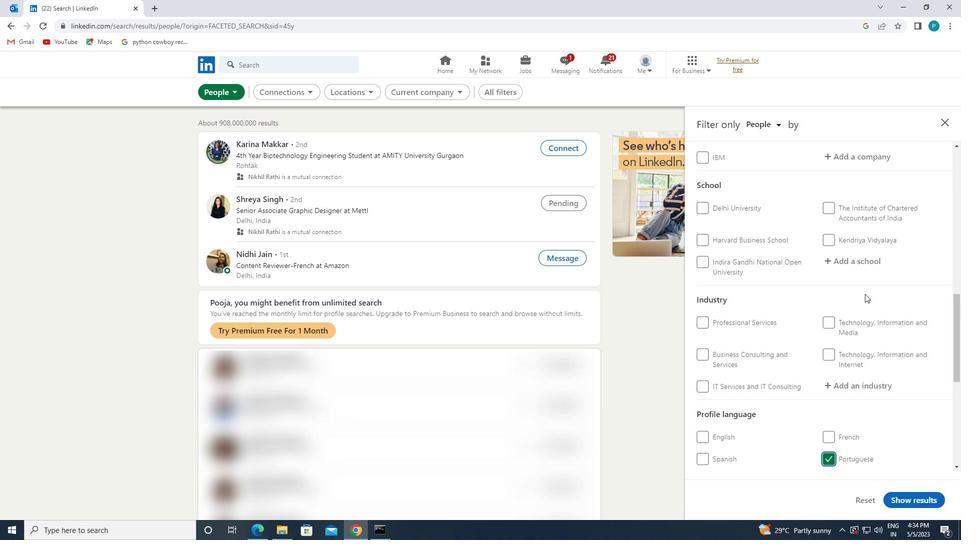 
Action: Mouse moved to (856, 249)
Screenshot: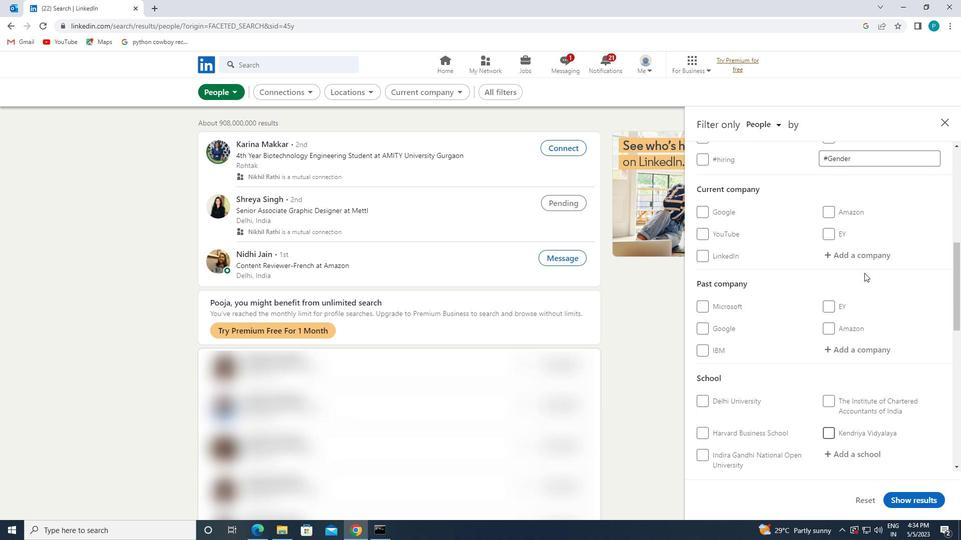 
Action: Mouse pressed left at (856, 249)
Screenshot: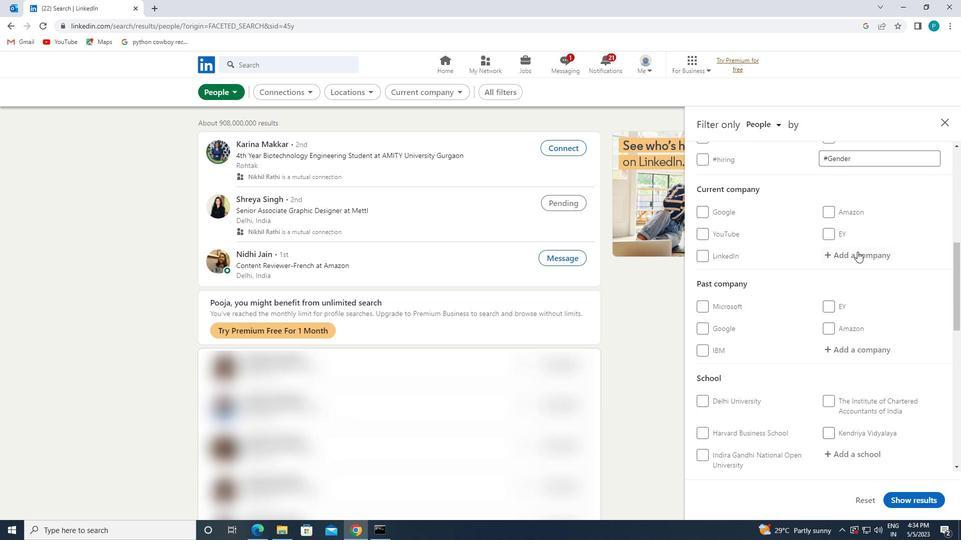 
Action: Key pressed <Key.caps_lock>Y<Key.caps_lock>OUR
Screenshot: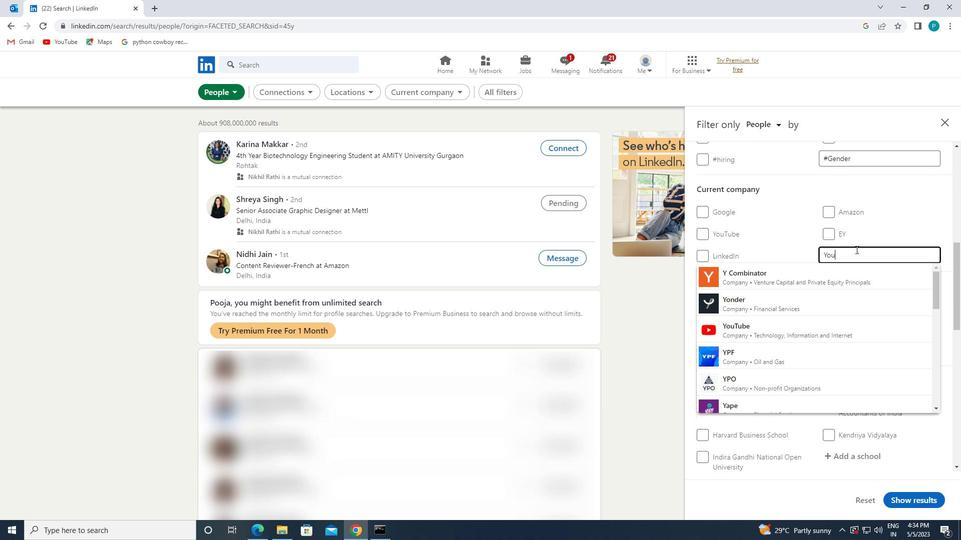
Action: Mouse moved to (844, 293)
Screenshot: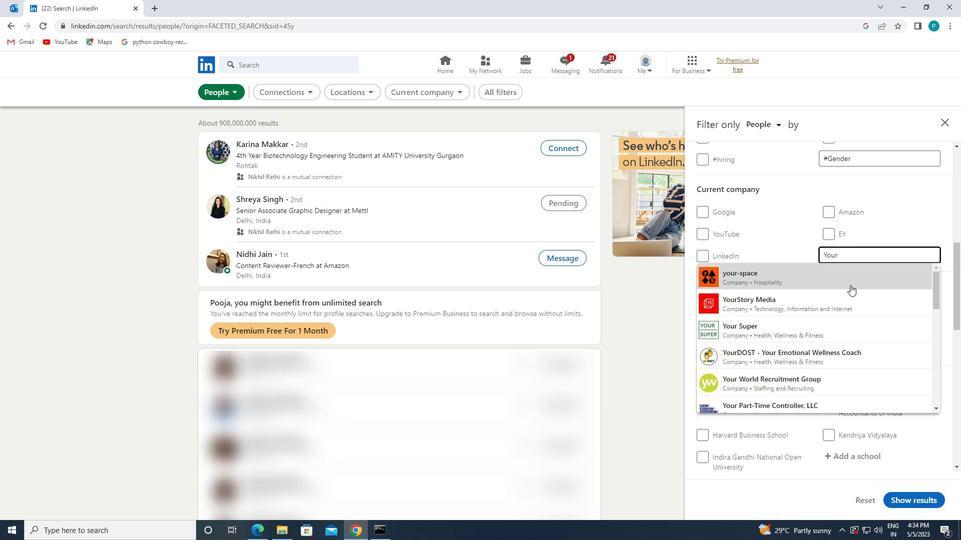 
Action: Mouse pressed left at (844, 293)
Screenshot: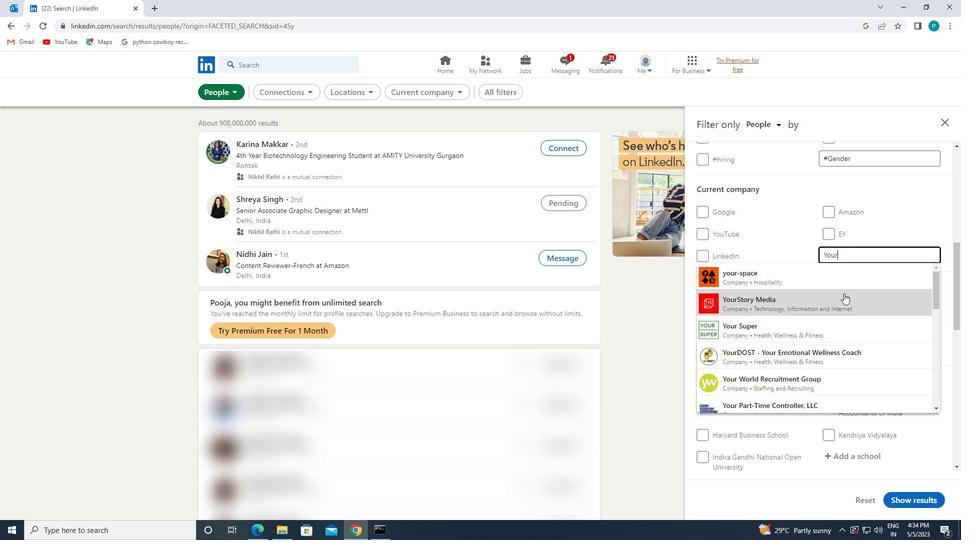 
Action: Mouse scrolled (844, 293) with delta (0, 0)
Screenshot: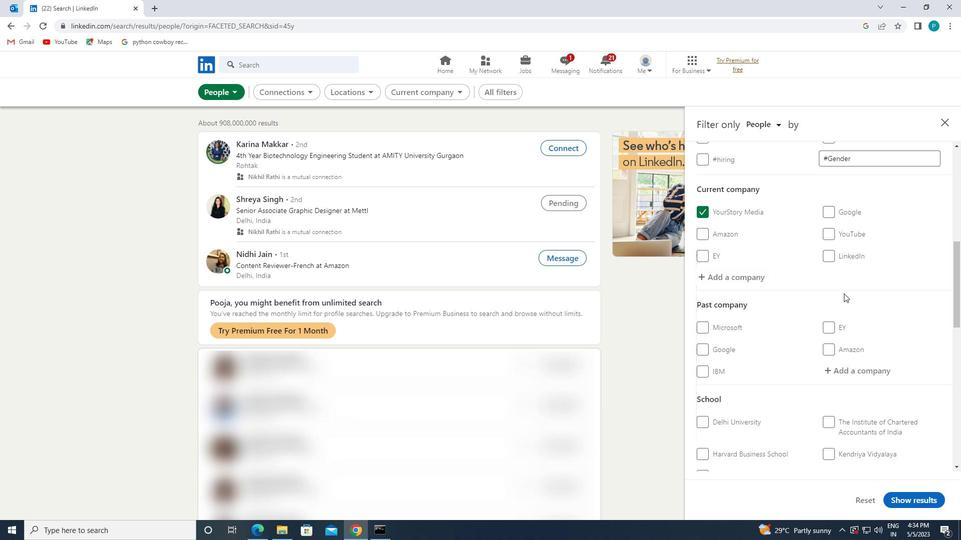 
Action: Mouse scrolled (844, 293) with delta (0, 0)
Screenshot: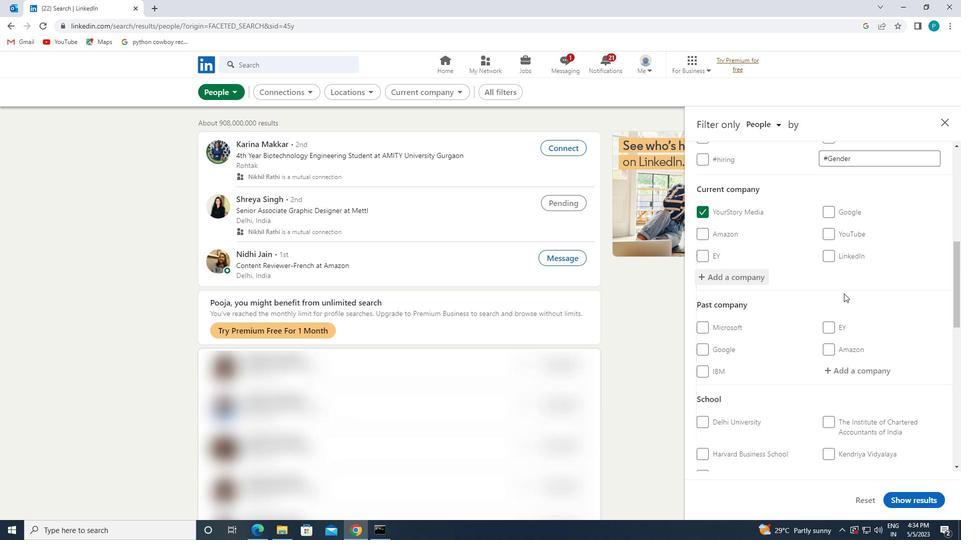 
Action: Mouse moved to (846, 369)
Screenshot: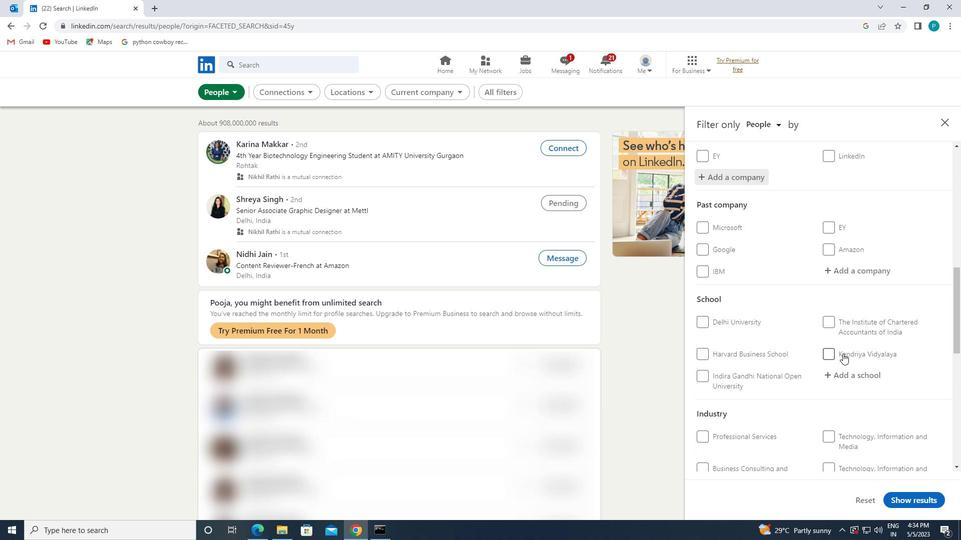 
Action: Mouse pressed left at (846, 369)
Screenshot: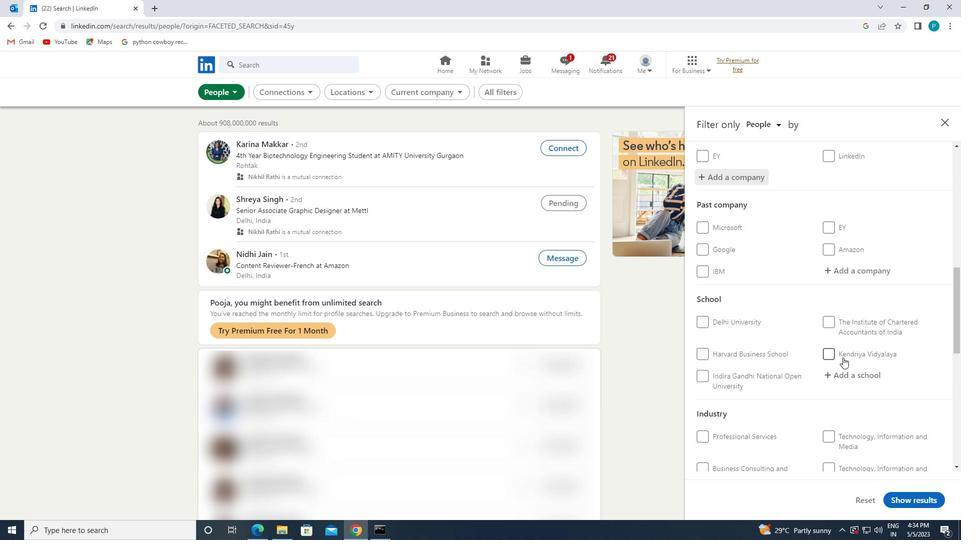 
Action: Key pressed <Key.caps_lock>S<Key.caps_lock>AGAR
Screenshot: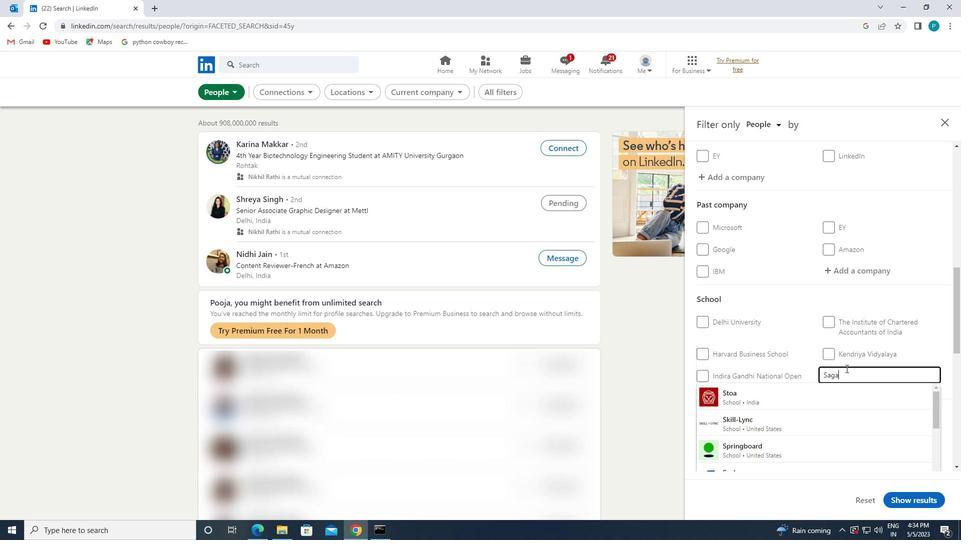 
Action: Mouse scrolled (846, 368) with delta (0, 0)
Screenshot: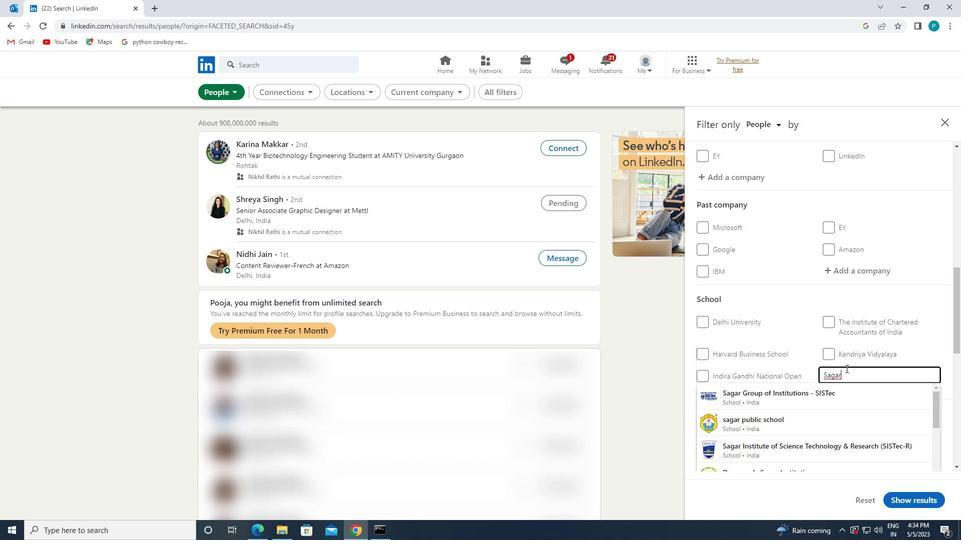 
Action: Mouse moved to (846, 375)
Screenshot: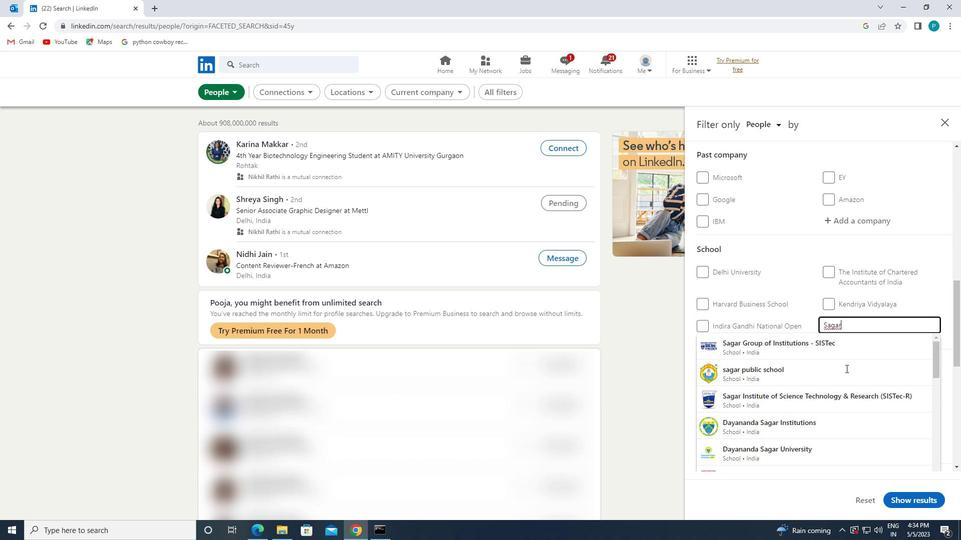 
Action: Mouse scrolled (846, 374) with delta (0, 0)
Screenshot: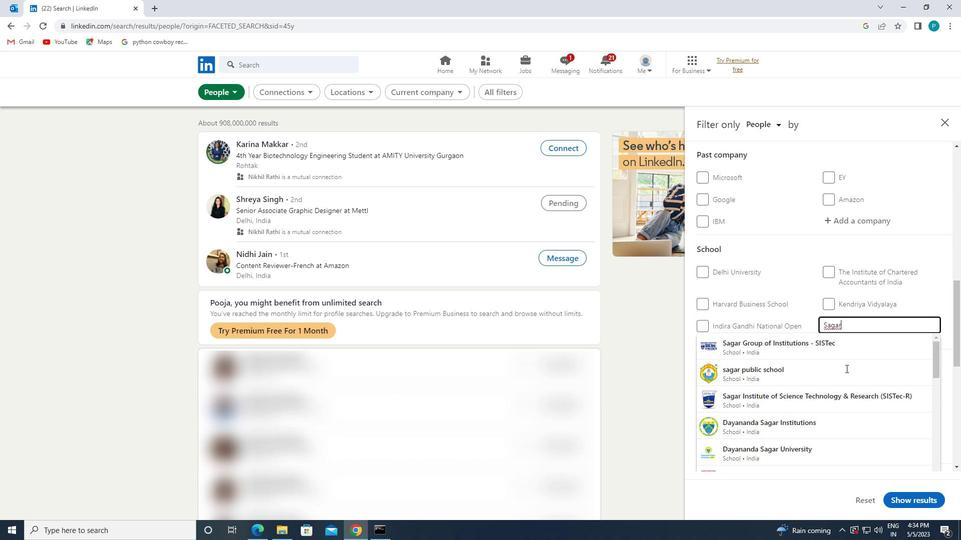 
Action: Mouse scrolled (846, 374) with delta (0, 0)
Screenshot: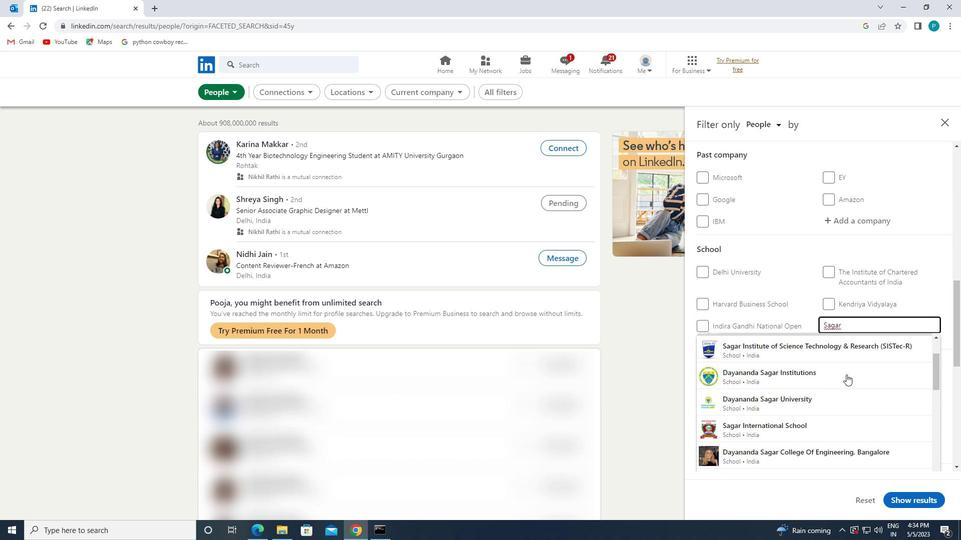 
Action: Mouse scrolled (846, 374) with delta (0, 0)
Screenshot: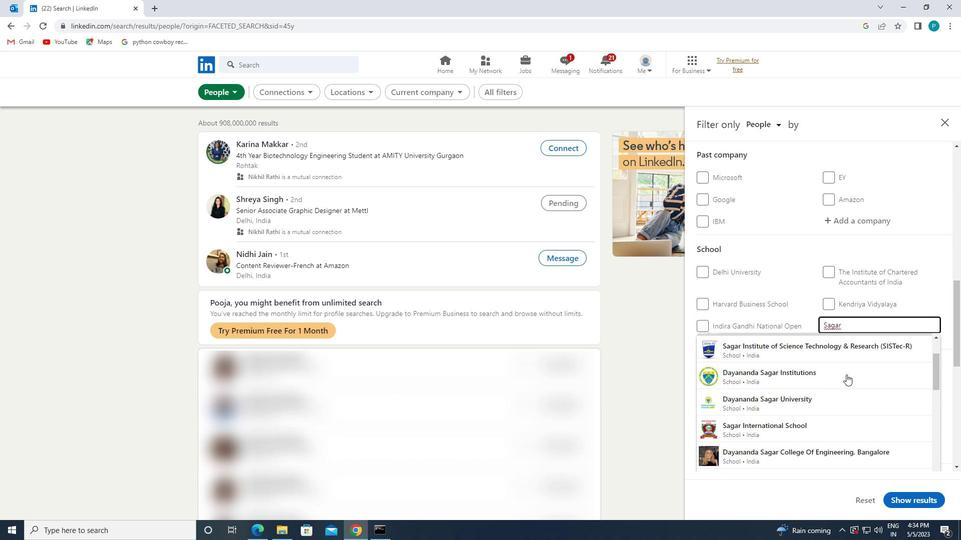 
Action: Mouse moved to (856, 363)
Screenshot: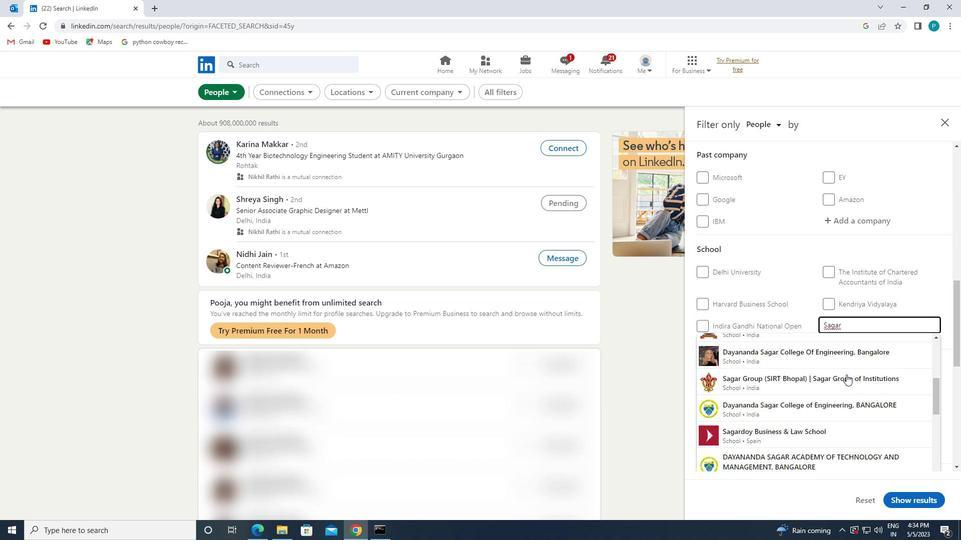 
Action: Mouse scrolled (856, 364) with delta (0, 0)
Screenshot: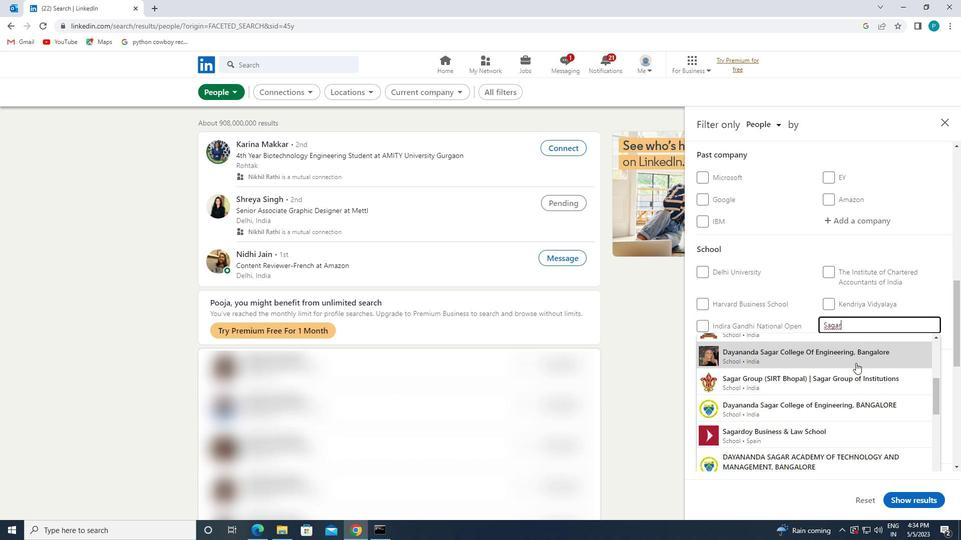 
Action: Mouse scrolled (856, 364) with delta (0, 0)
Screenshot: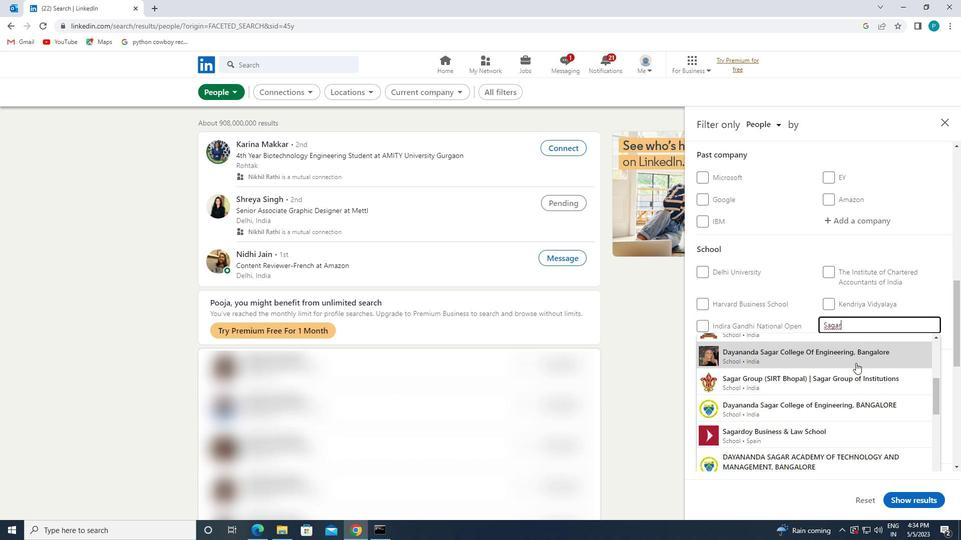 
Action: Mouse scrolled (856, 364) with delta (0, 0)
Screenshot: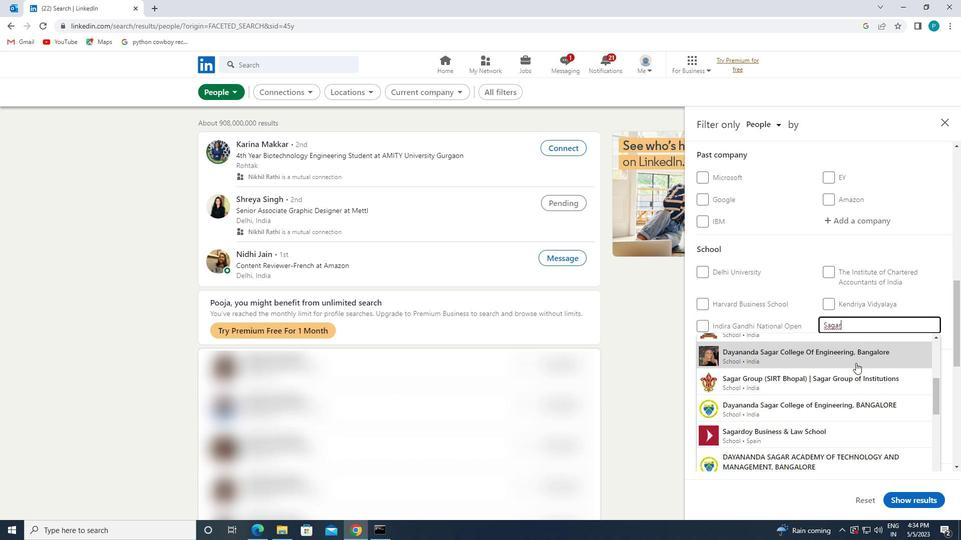 
Action: Mouse moved to (855, 361)
Screenshot: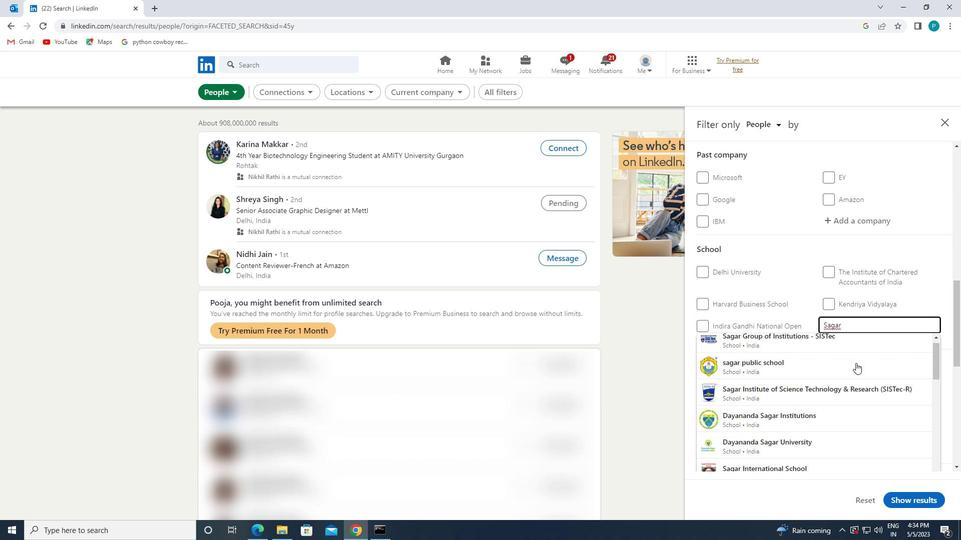 
Action: Mouse scrolled (855, 361) with delta (0, 0)
Screenshot: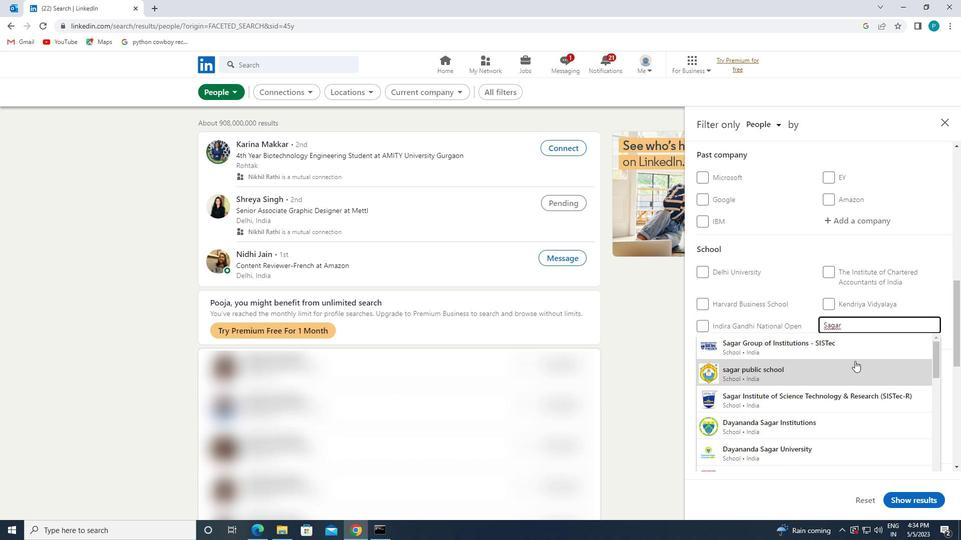 
Action: Mouse scrolled (855, 361) with delta (0, 0)
Screenshot: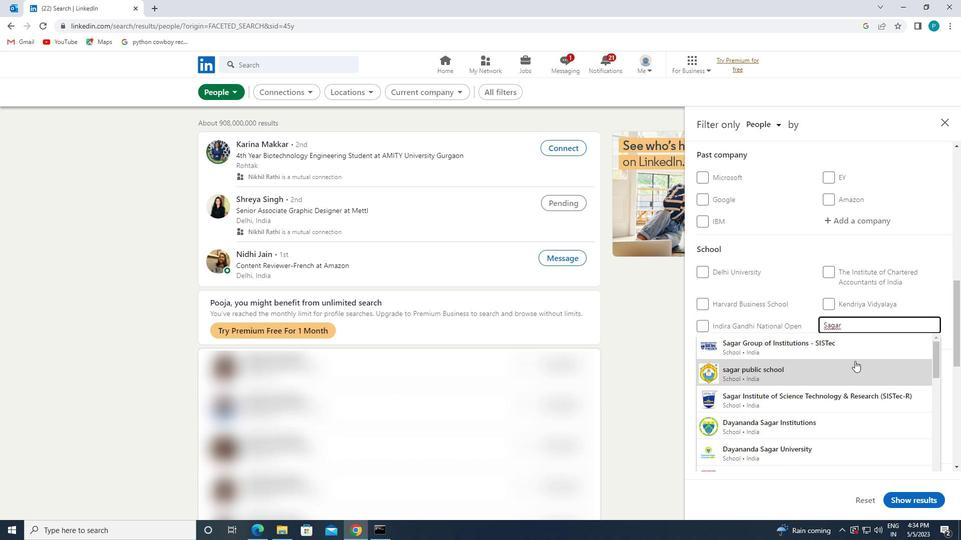 
Action: Mouse moved to (822, 424)
Screenshot: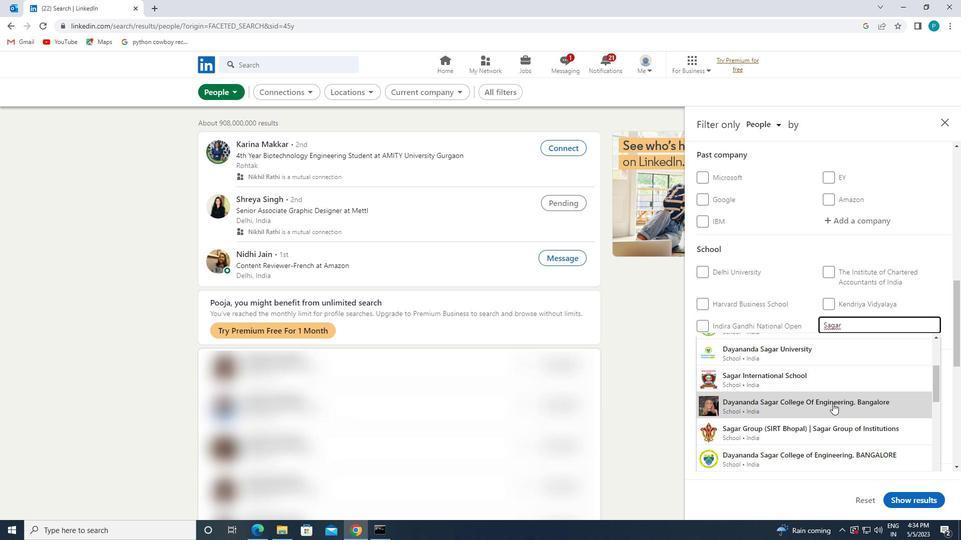 
Action: Mouse pressed left at (822, 424)
Screenshot: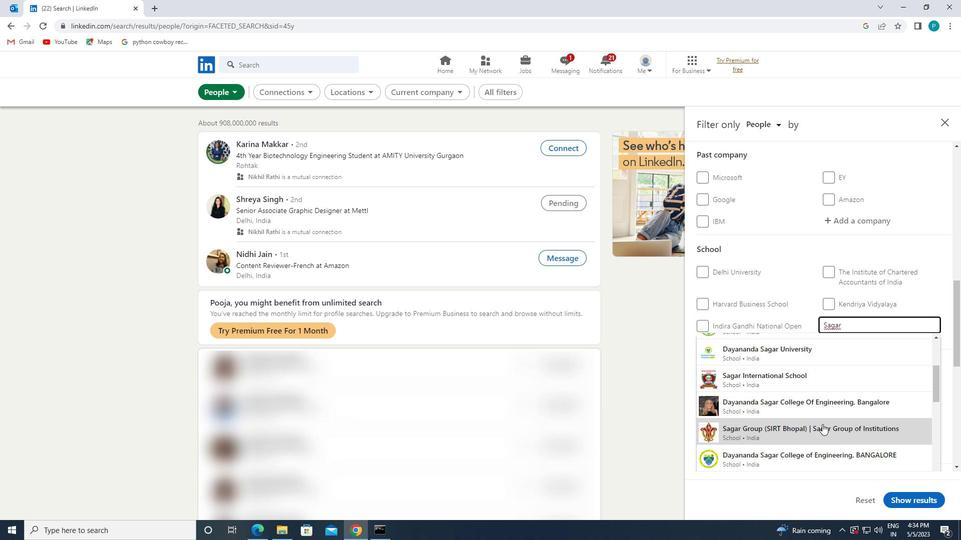 
Action: Mouse moved to (852, 397)
Screenshot: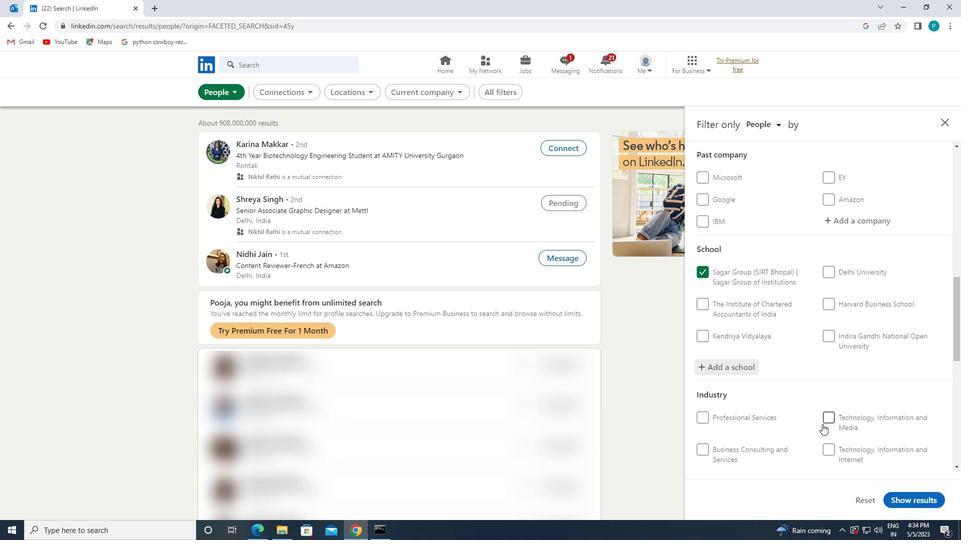 
Action: Mouse scrolled (852, 396) with delta (0, 0)
Screenshot: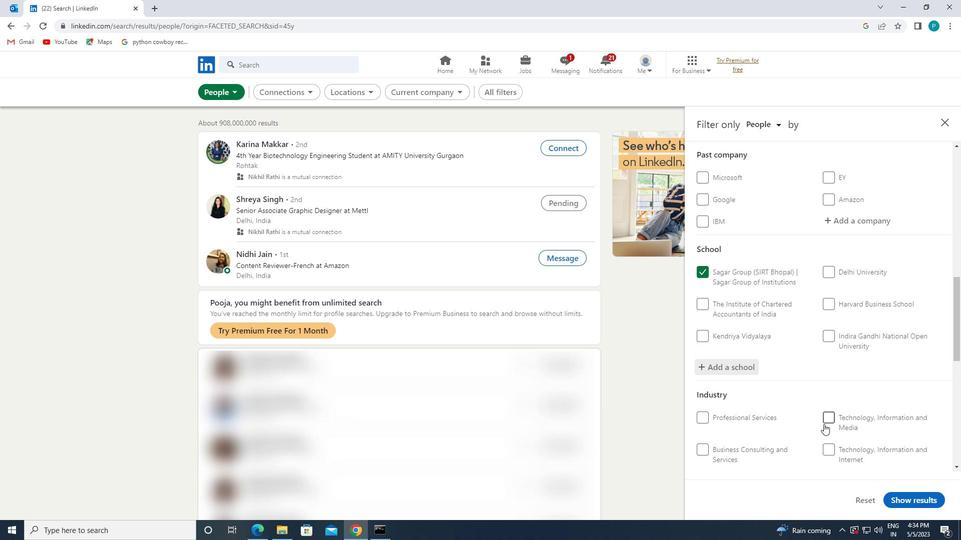 
Action: Mouse scrolled (852, 396) with delta (0, 0)
Screenshot: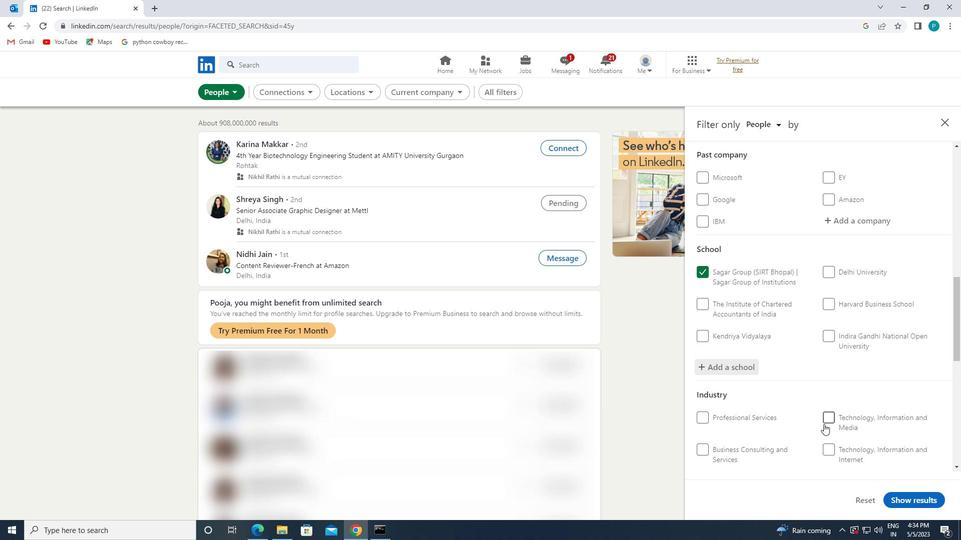 
Action: Mouse scrolled (852, 396) with delta (0, 0)
Screenshot: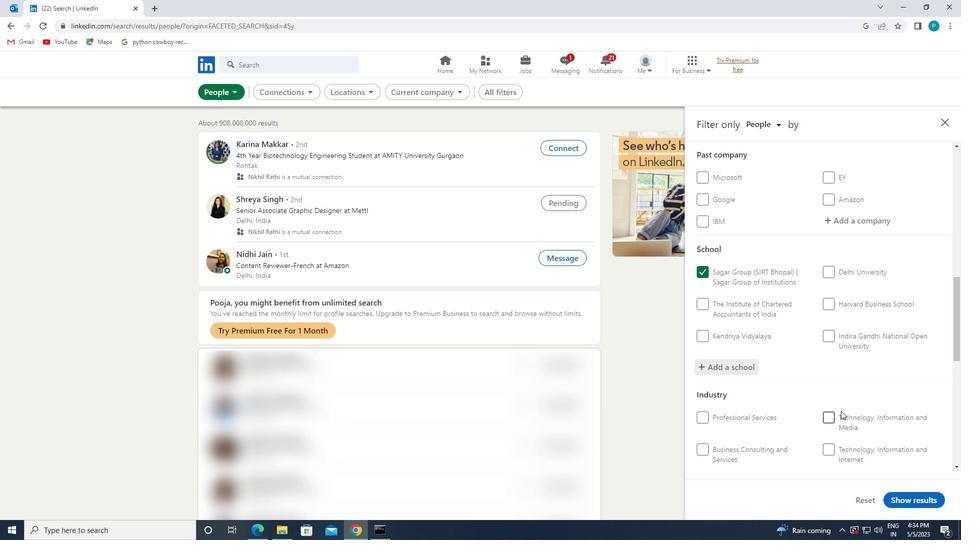 
Action: Mouse moved to (863, 319)
Screenshot: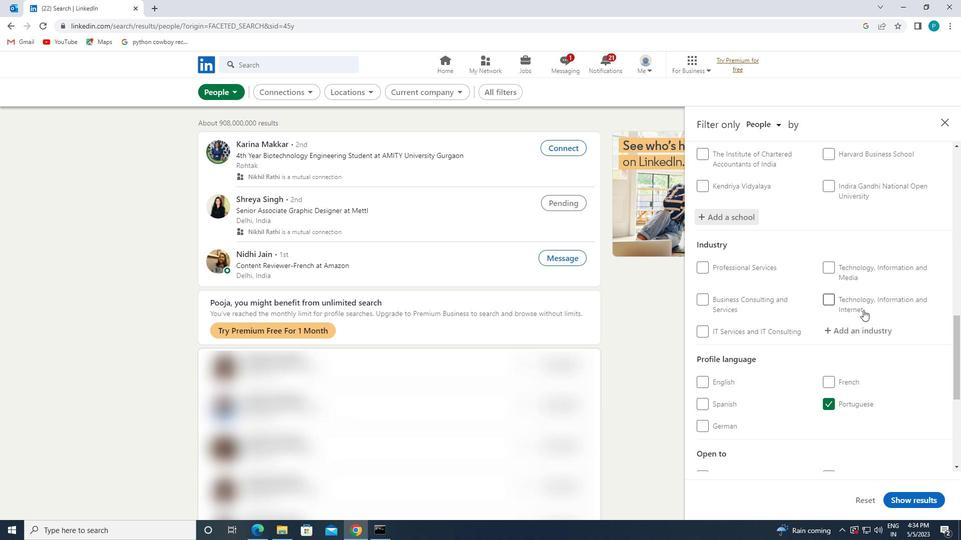 
Action: Mouse pressed left at (863, 319)
Screenshot: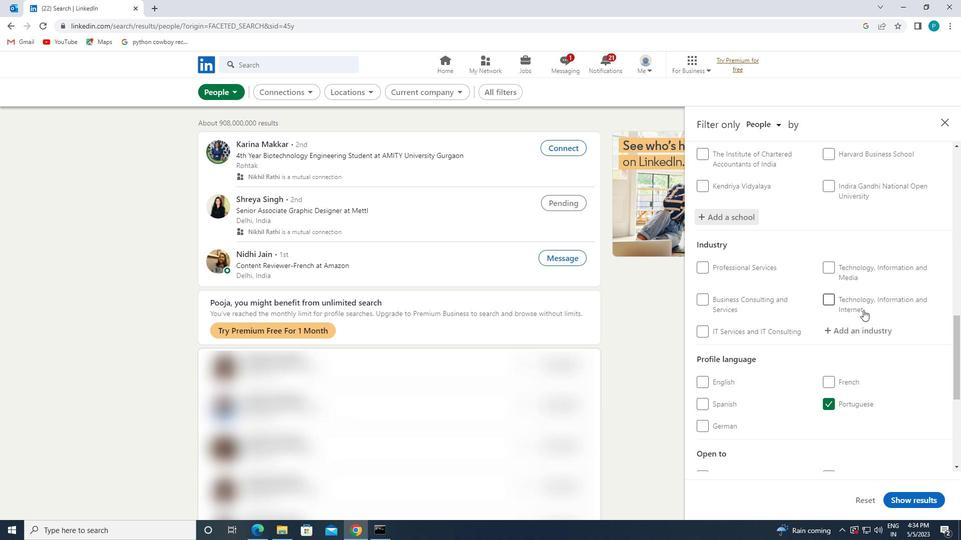 
Action: Mouse pressed left at (863, 319)
Screenshot: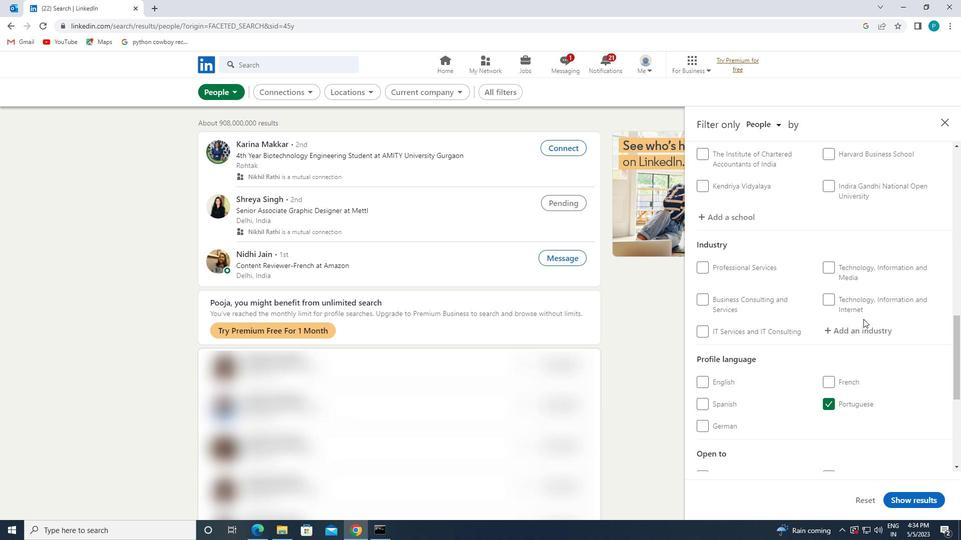 
Action: Mouse moved to (867, 326)
Screenshot: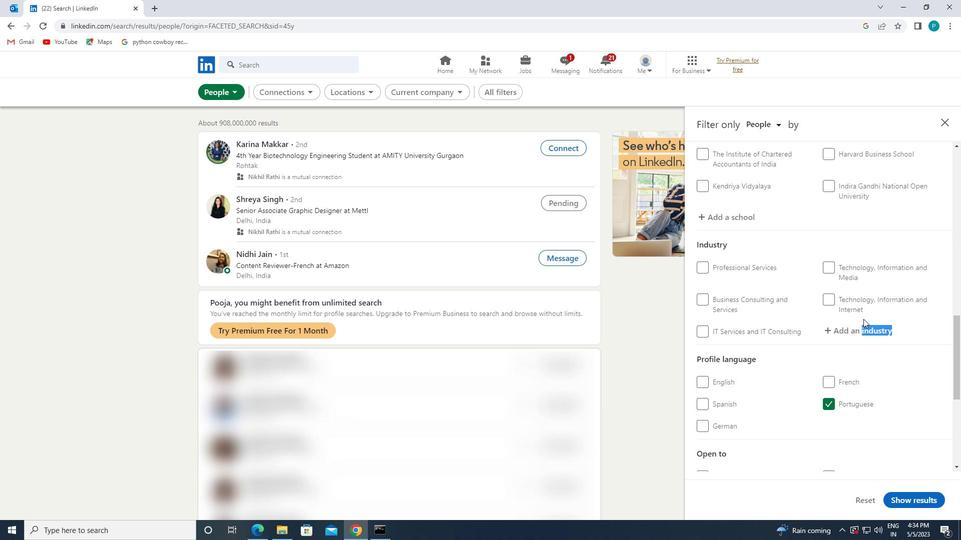 
Action: Mouse pressed left at (867, 326)
Screenshot: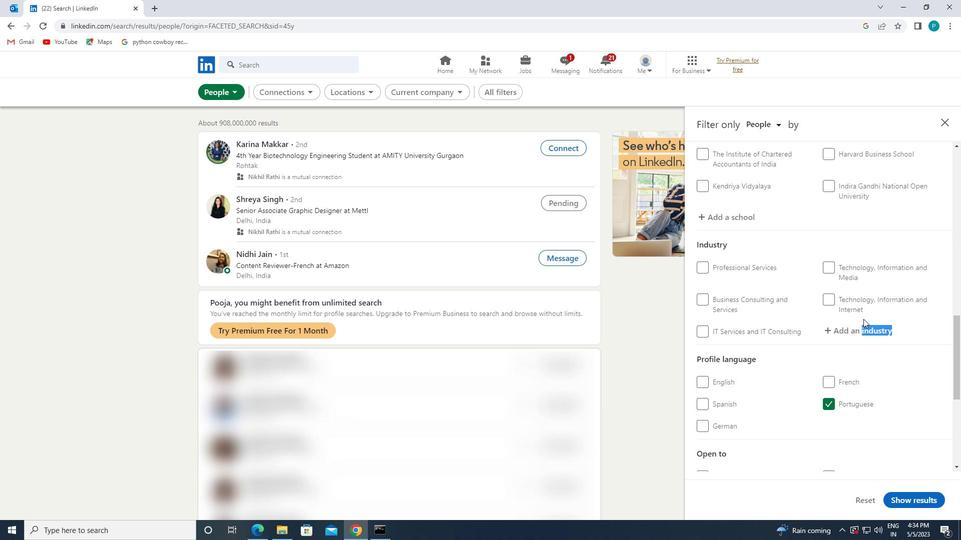 
Action: Key pressed <Key.caps_lock>S<Key.caps_lock>UBV<Key.backspace>S<Key.backspace>DIVISION
Screenshot: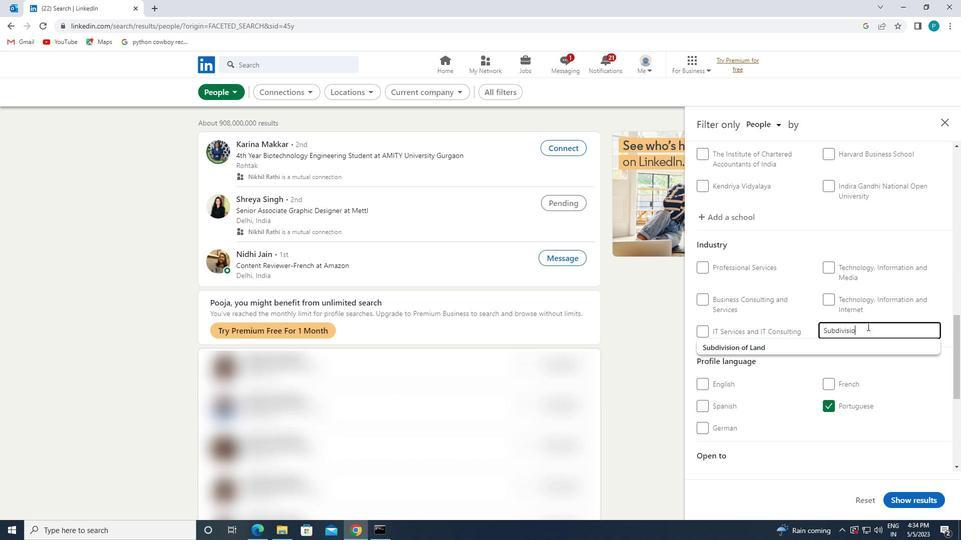 
Action: Mouse moved to (872, 341)
Screenshot: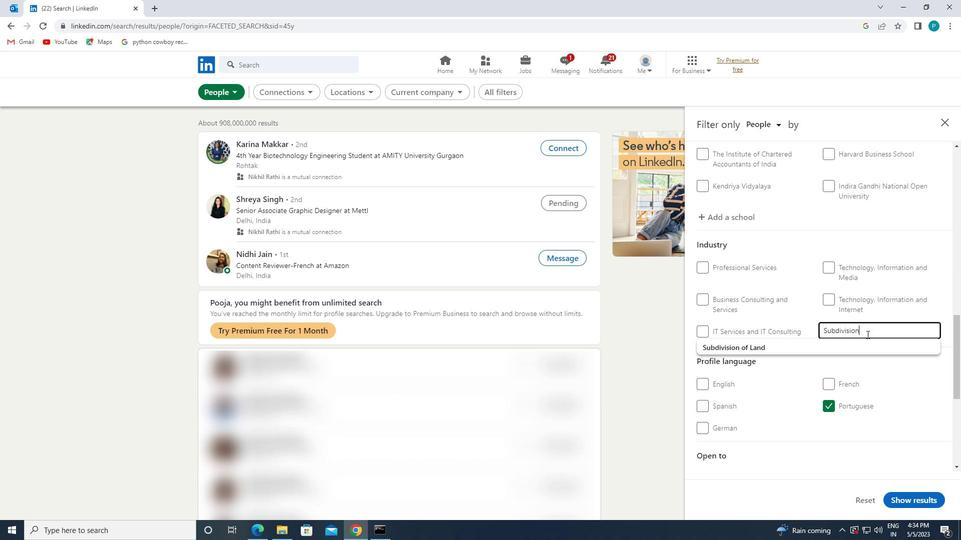 
Action: Mouse pressed left at (872, 341)
Screenshot: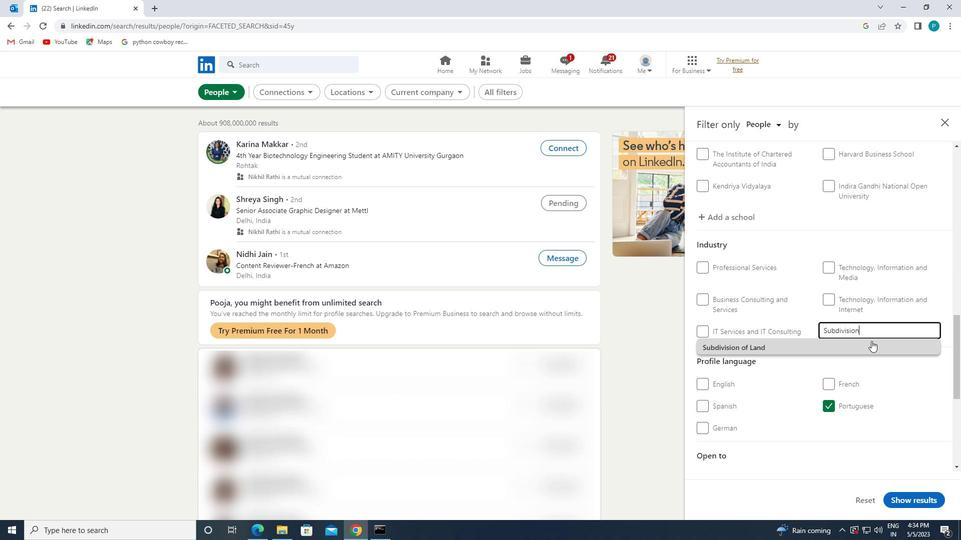 
Action: Mouse moved to (867, 329)
Screenshot: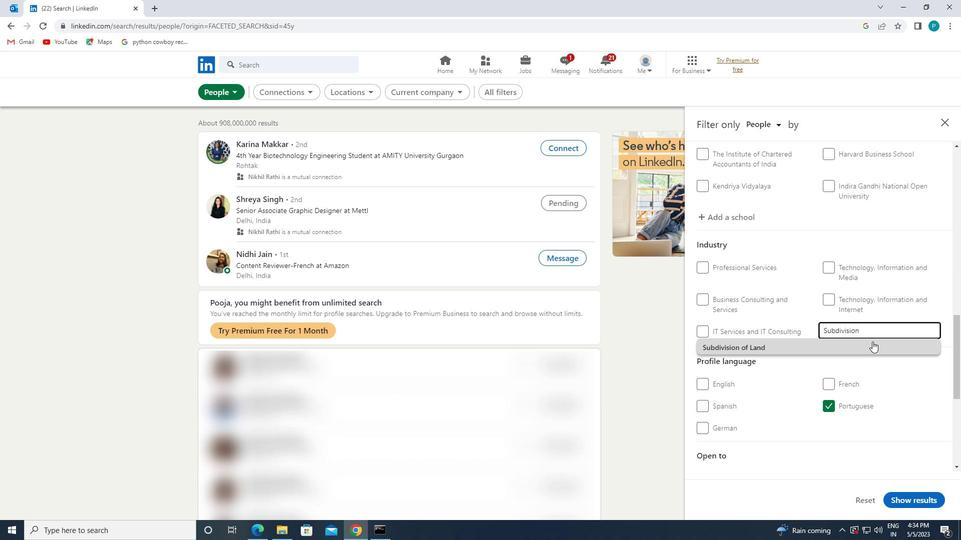 
Action: Mouse scrolled (867, 329) with delta (0, 0)
Screenshot: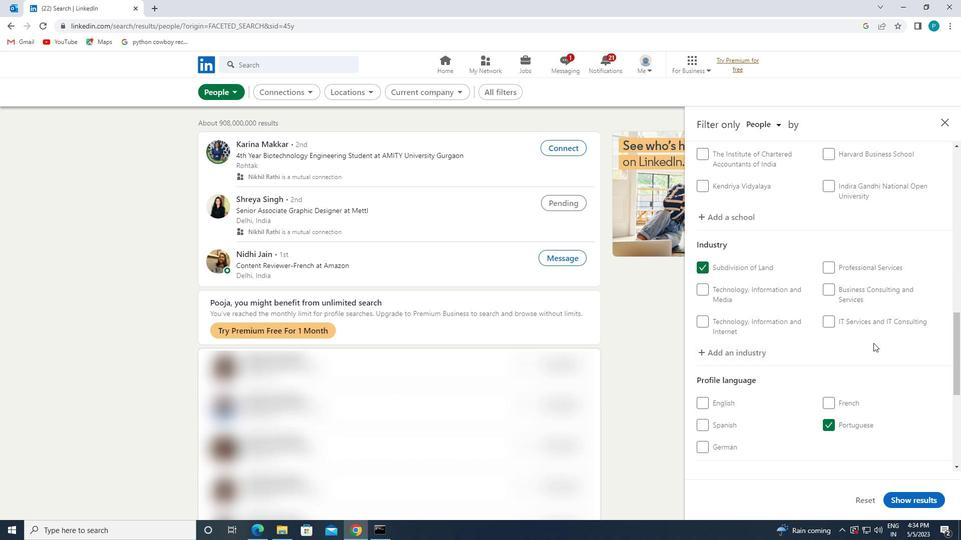 
Action: Mouse scrolled (867, 329) with delta (0, 0)
Screenshot: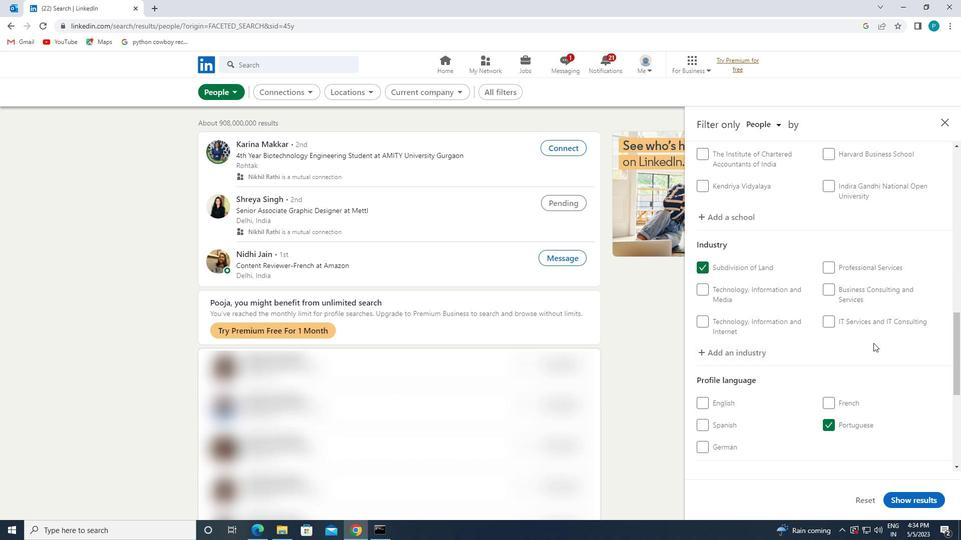 
Action: Mouse scrolled (867, 329) with delta (0, 0)
Screenshot: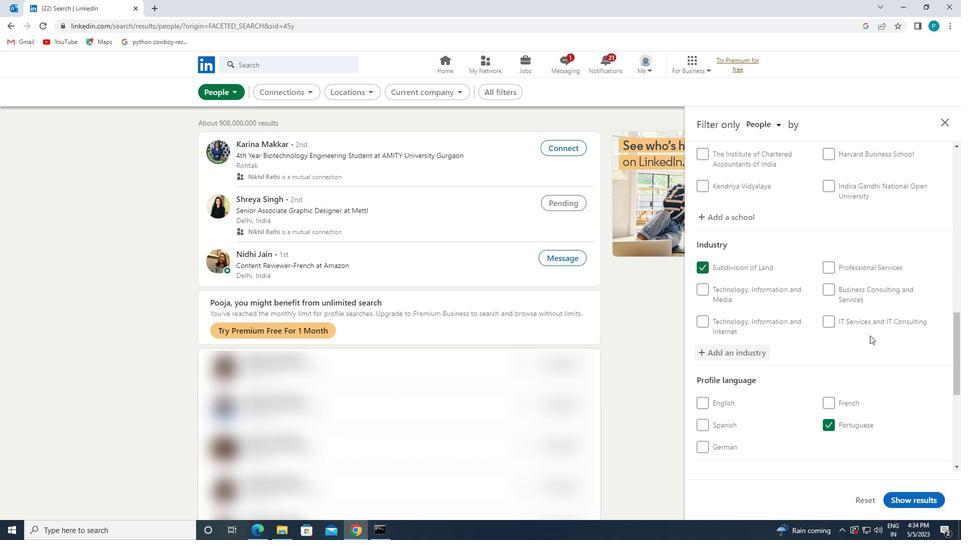 
Action: Mouse scrolled (867, 329) with delta (0, 0)
Screenshot: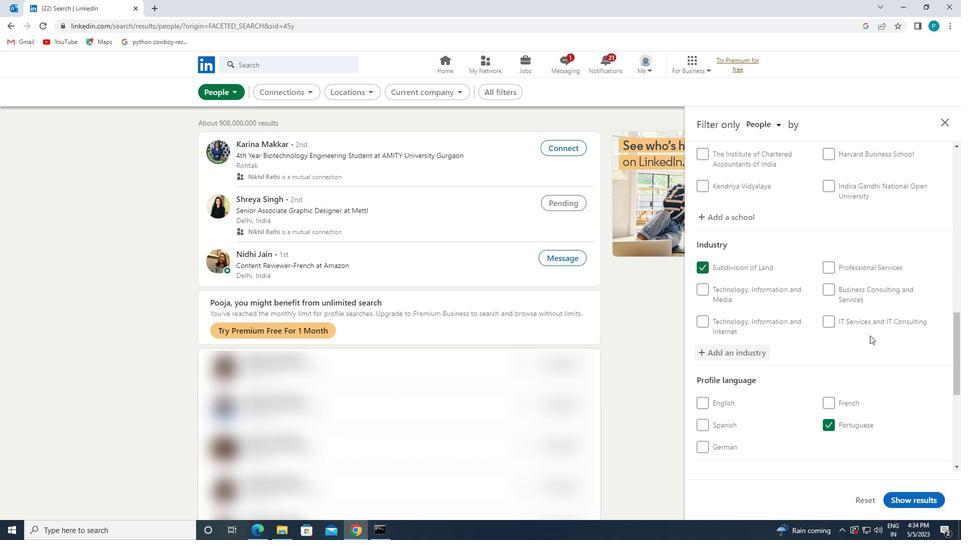 
Action: Mouse moved to (841, 376)
Screenshot: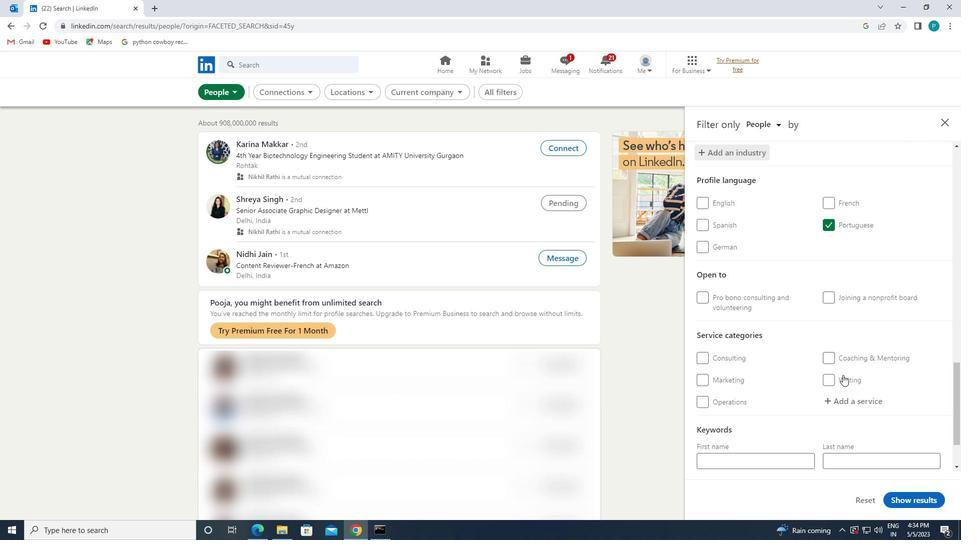 
Action: Mouse scrolled (841, 376) with delta (0, 0)
Screenshot: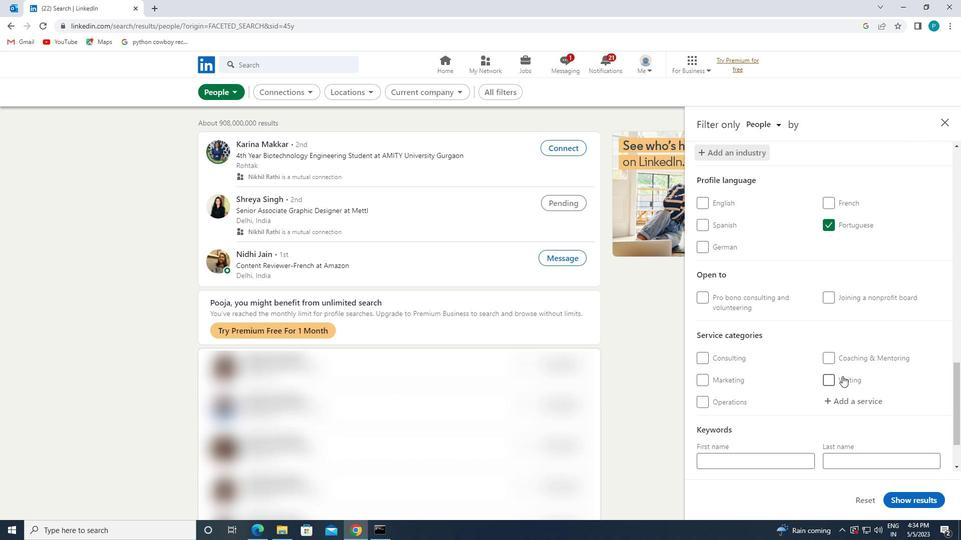 
Action: Mouse moved to (841, 359)
Screenshot: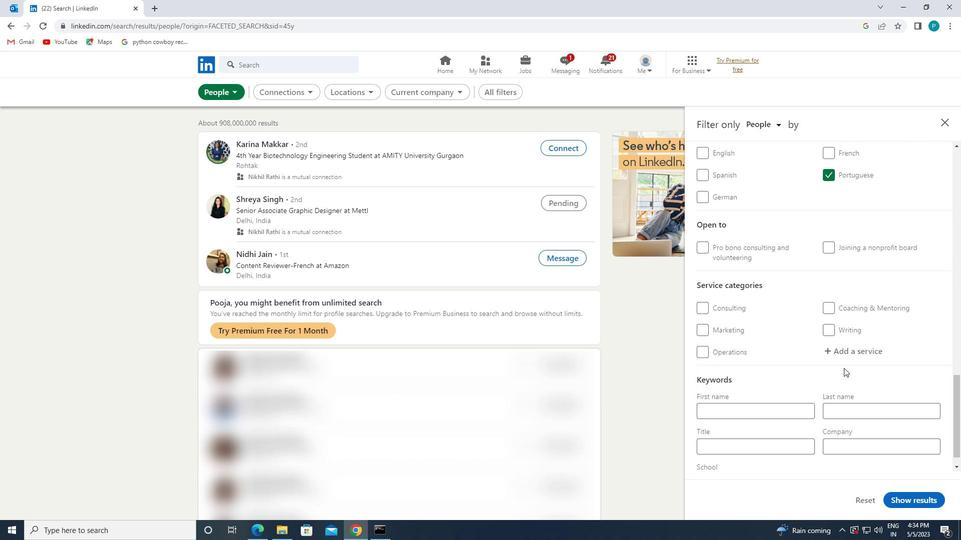 
Action: Mouse pressed left at (841, 359)
Screenshot: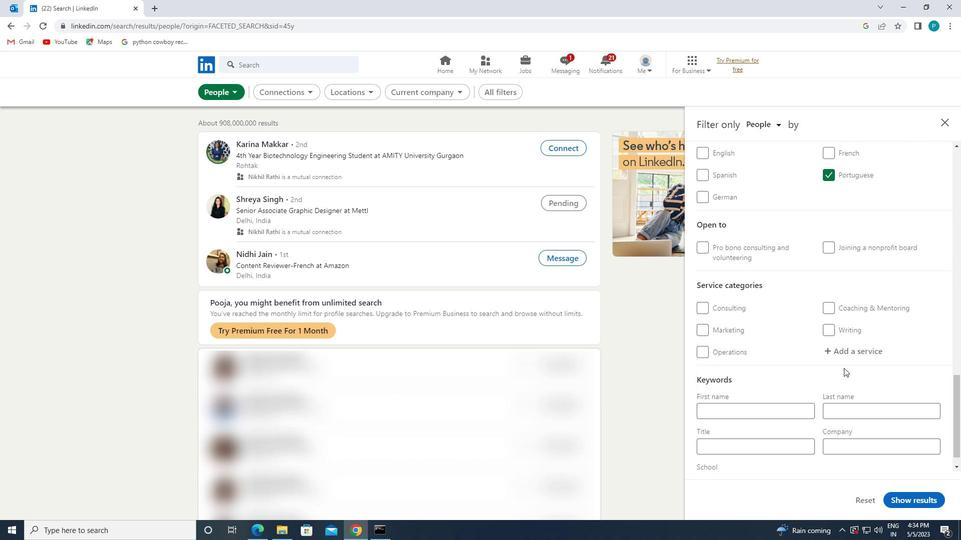
Action: Mouse moved to (869, 380)
Screenshot: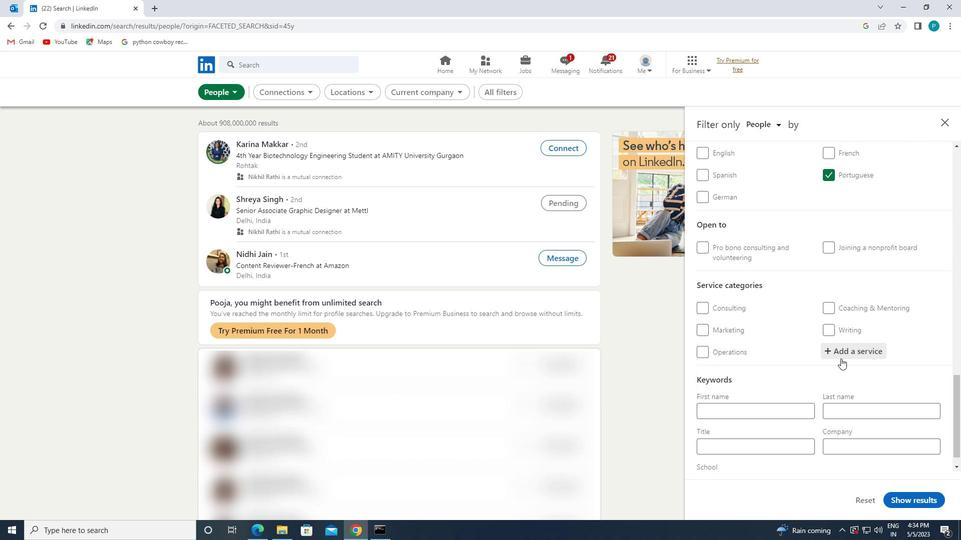 
Action: Key pressed <Key.caps_lock>P<Key.caps_lock>RODUCT
Screenshot: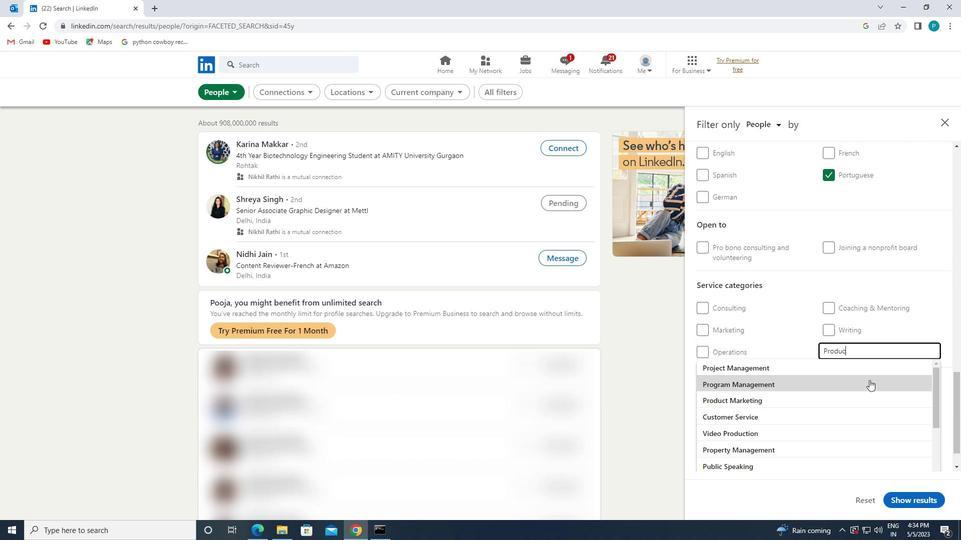 
Action: Mouse moved to (832, 363)
Screenshot: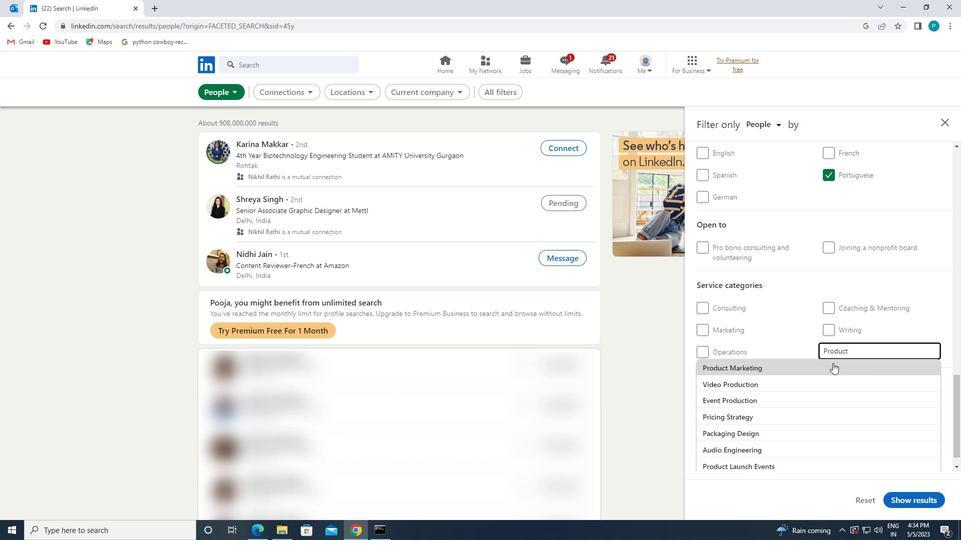 
Action: Mouse pressed left at (832, 363)
Screenshot: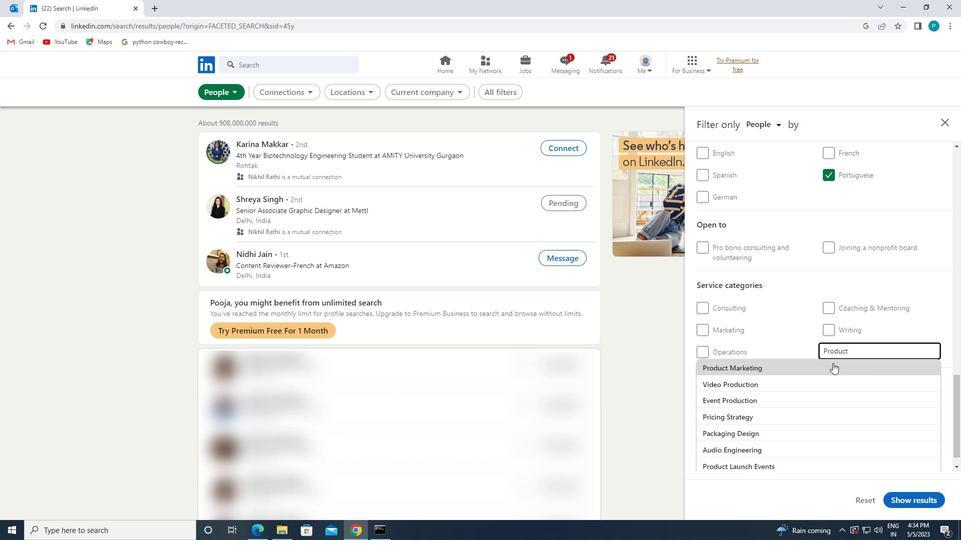 
Action: Mouse moved to (830, 363)
Screenshot: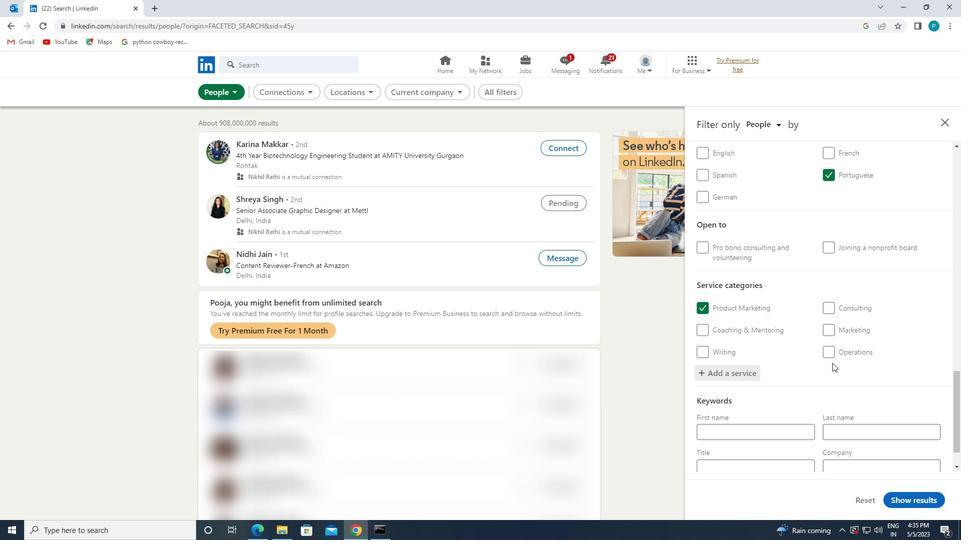 
Action: Mouse scrolled (830, 363) with delta (0, 0)
Screenshot: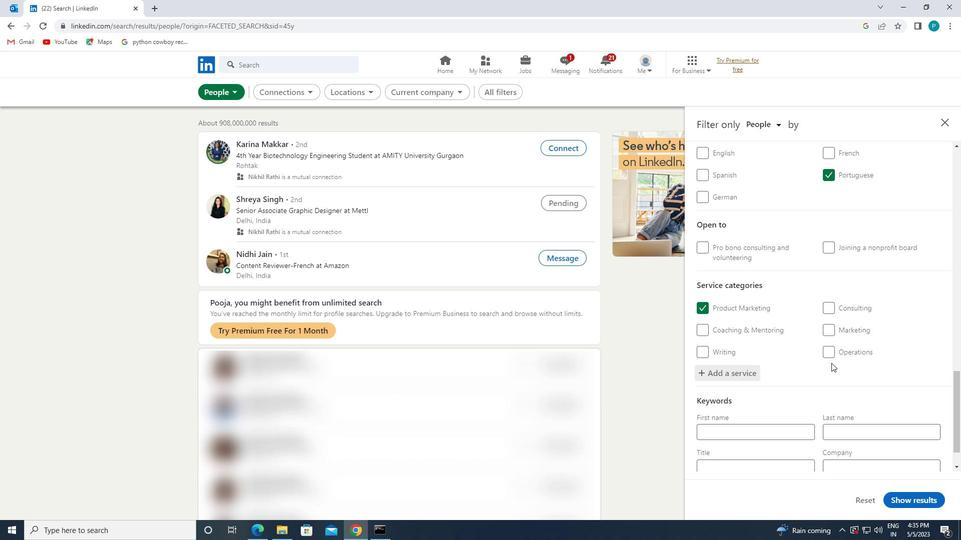 
Action: Mouse scrolled (830, 363) with delta (0, 0)
Screenshot: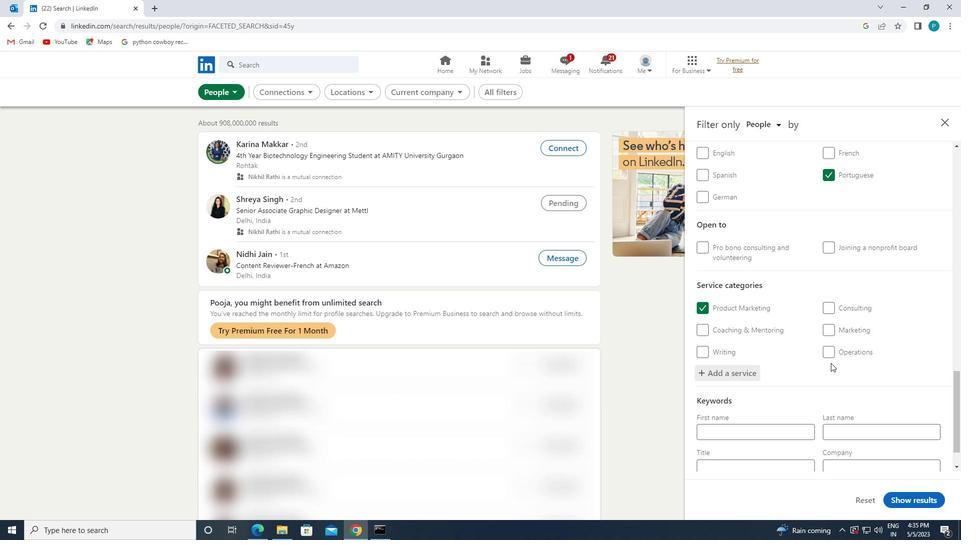 
Action: Mouse scrolled (830, 363) with delta (0, 0)
Screenshot: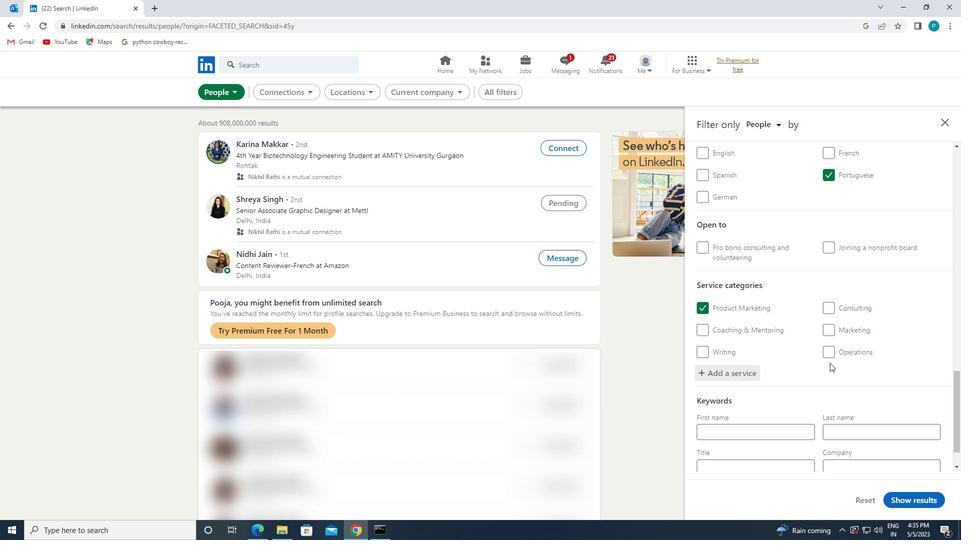 
Action: Mouse moved to (727, 421)
Screenshot: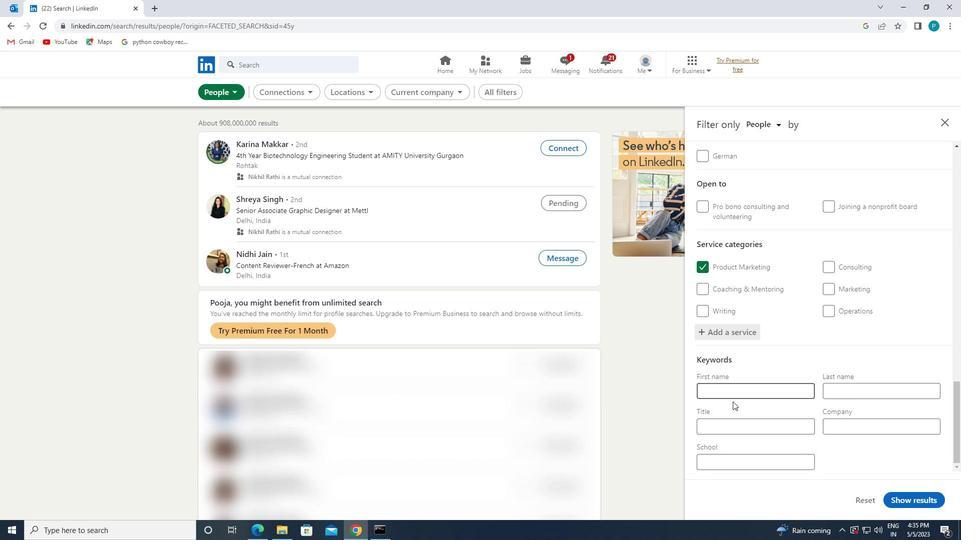 
Action: Mouse pressed left at (727, 421)
Screenshot: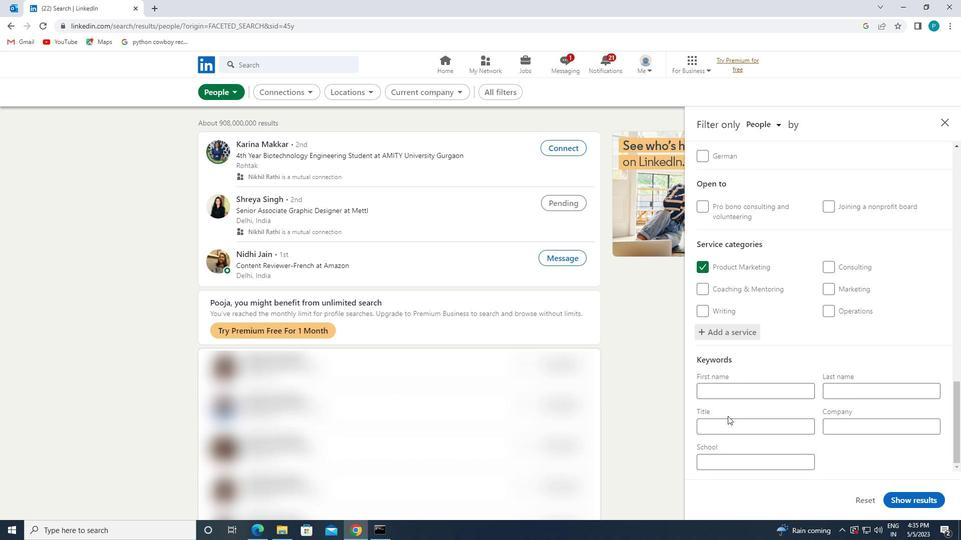 
Action: Key pressed <Key.caps_lock>S<Key.caps_lock>ALES<Key.space><Key.caps_lock>A<Key.caps_lock>SSOCIATE
Screenshot: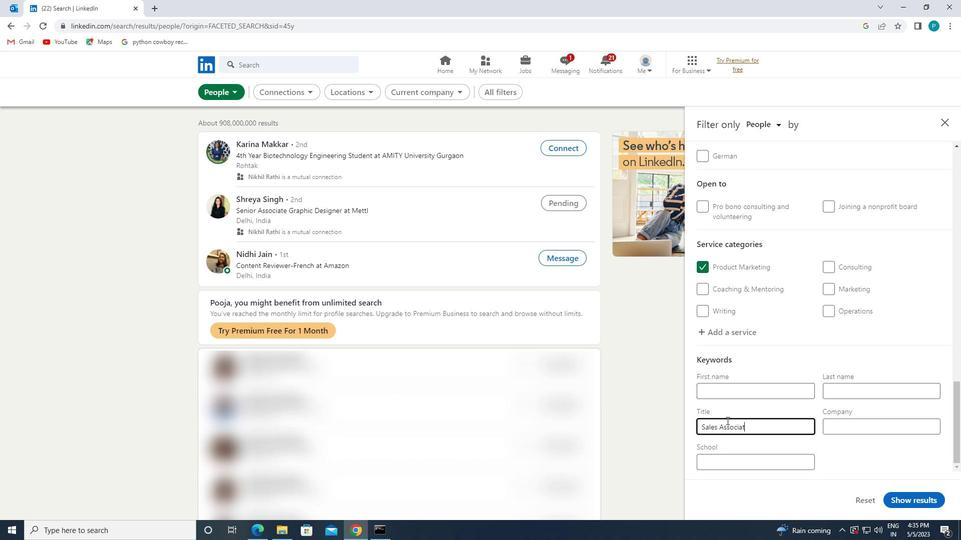
Action: Mouse moved to (904, 495)
Screenshot: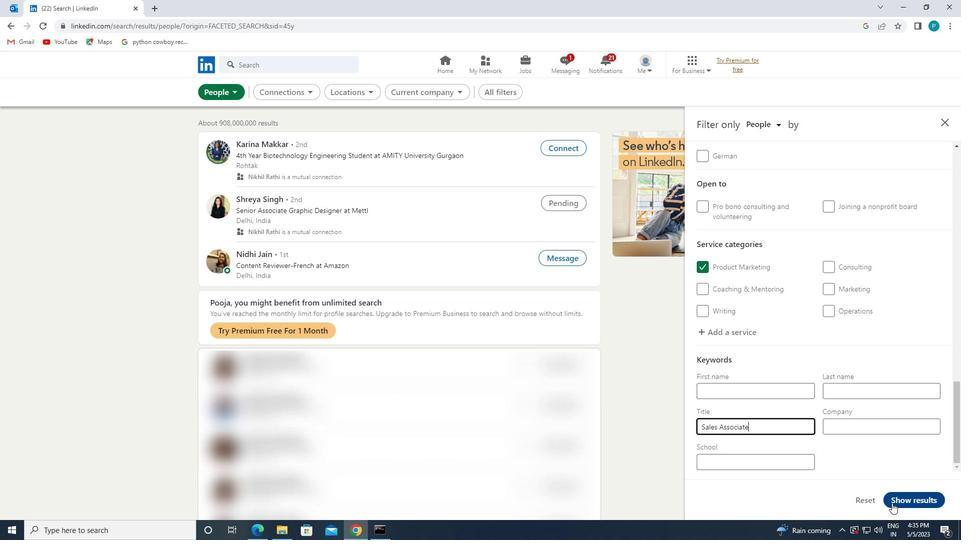 
Action: Mouse pressed left at (904, 495)
Screenshot: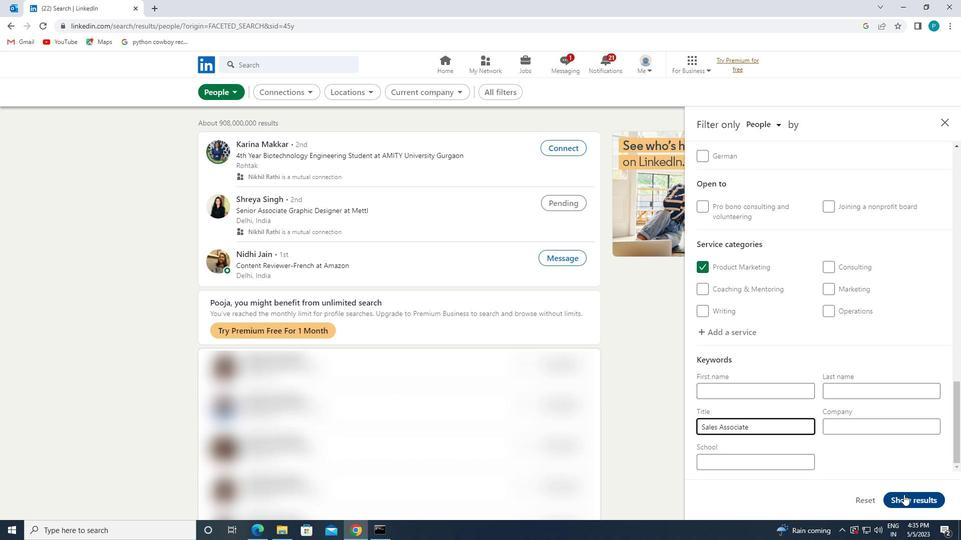 
